 Task: Open Card Cloud Migration Execution in Board IT Infrastructure Planning and Optimization to Workspace Information Management and add a team member Softage.1@softage.net, a label Blue, a checklist Patent Application, an attachment from your onedrive, a color Blue and finally, add a card description 'Develop and launch new referral program for new customers' and a comment 'This task presents an opportunity to demonstrate our leadership and decision-making skills, making informed choices and taking action.'. Add a start date 'Jan 09, 1900' with a due date 'Jan 16, 1900'
Action: Mouse moved to (734, 191)
Screenshot: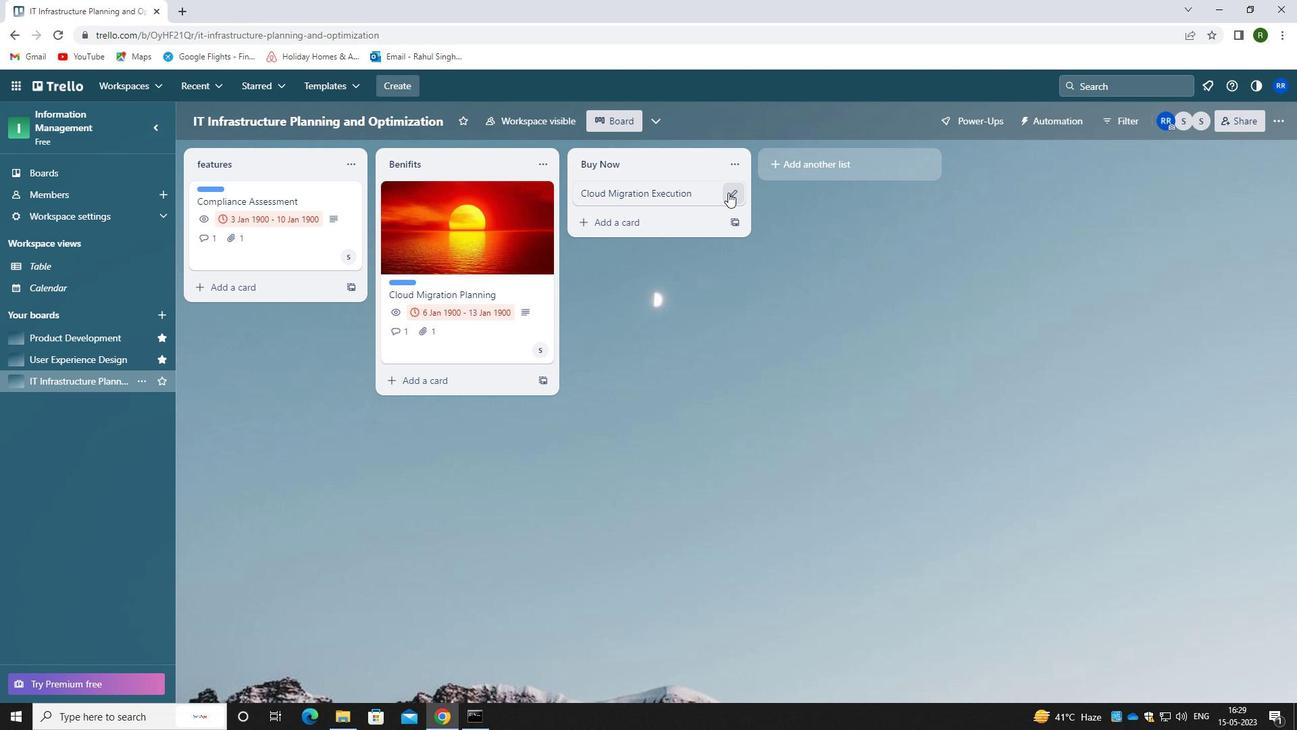 
Action: Mouse pressed left at (734, 191)
Screenshot: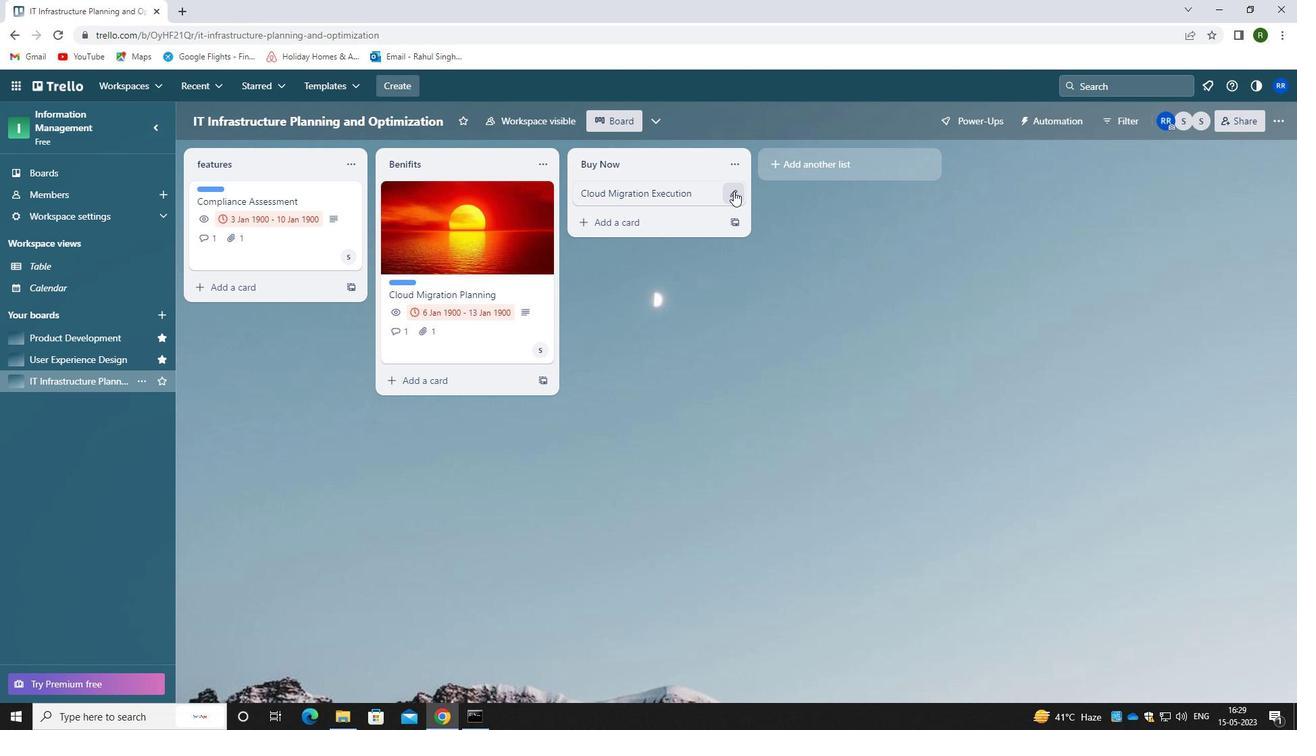 
Action: Mouse moved to (783, 194)
Screenshot: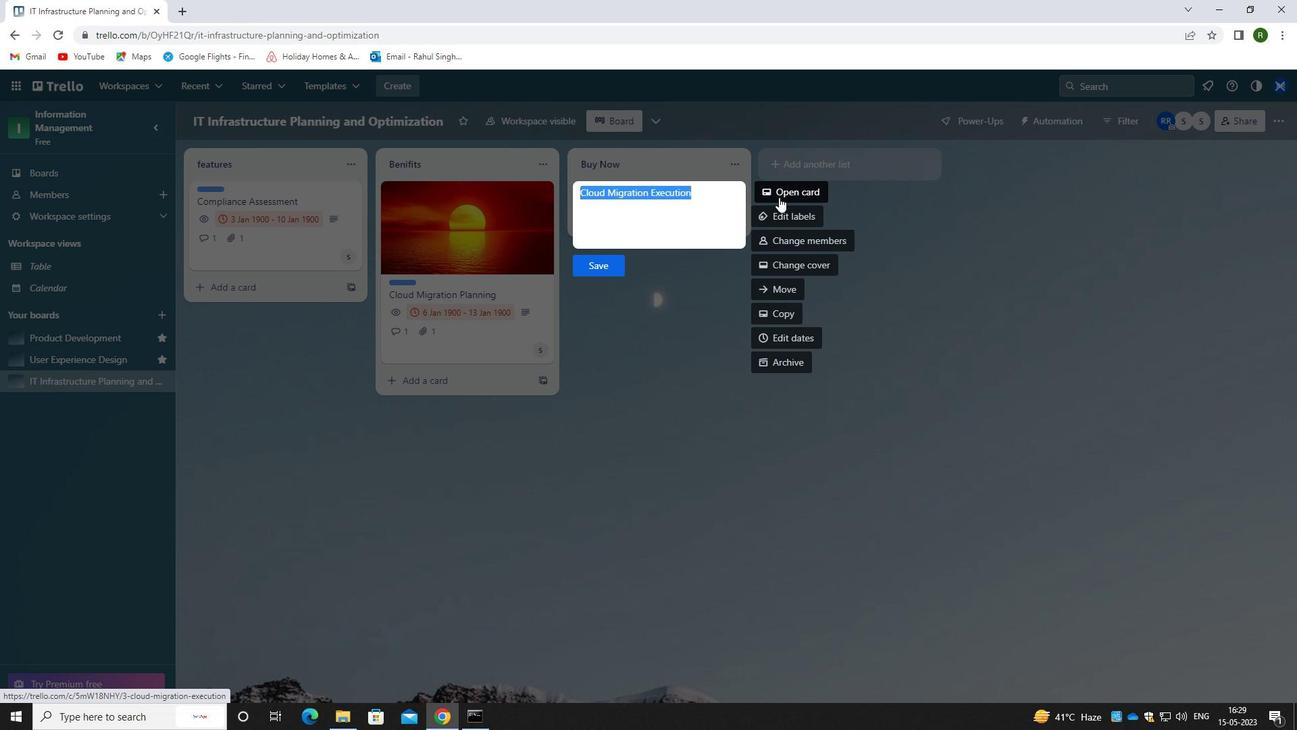 
Action: Mouse pressed left at (783, 194)
Screenshot: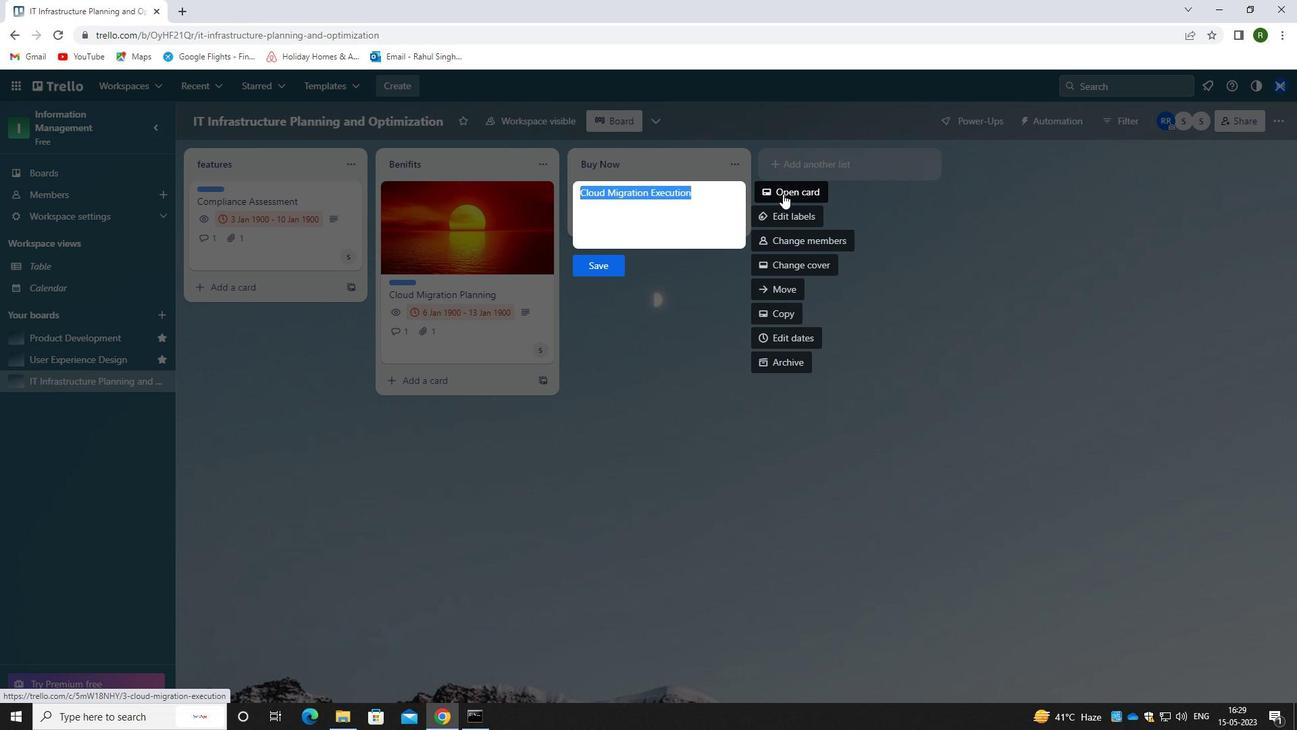 
Action: Mouse moved to (842, 236)
Screenshot: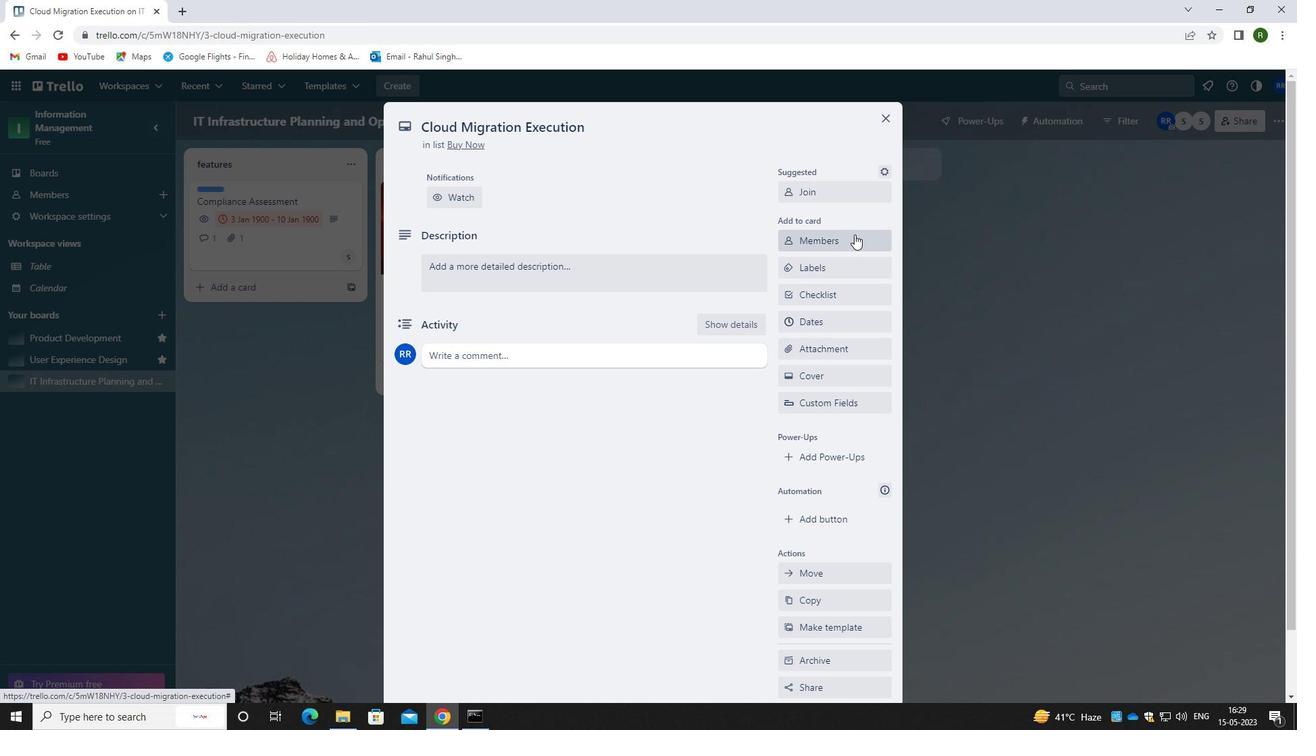 
Action: Mouse pressed left at (842, 236)
Screenshot: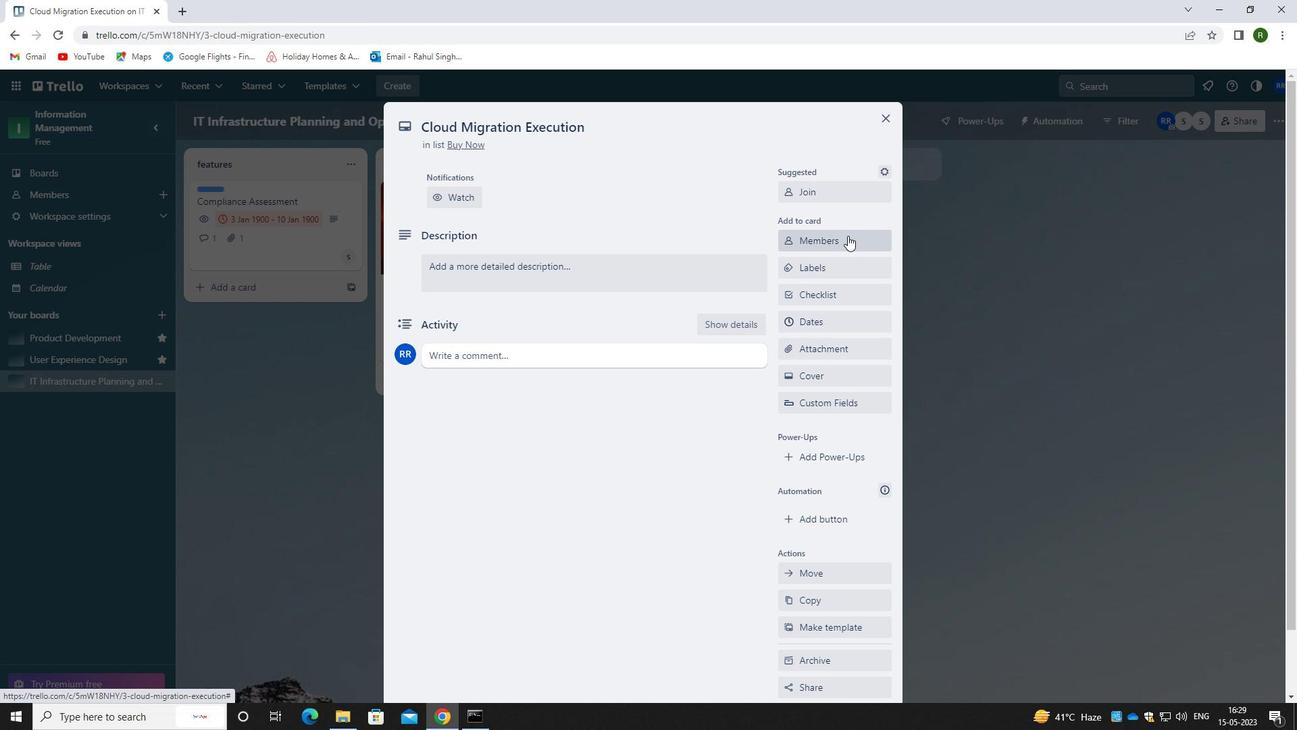 
Action: Mouse moved to (859, 307)
Screenshot: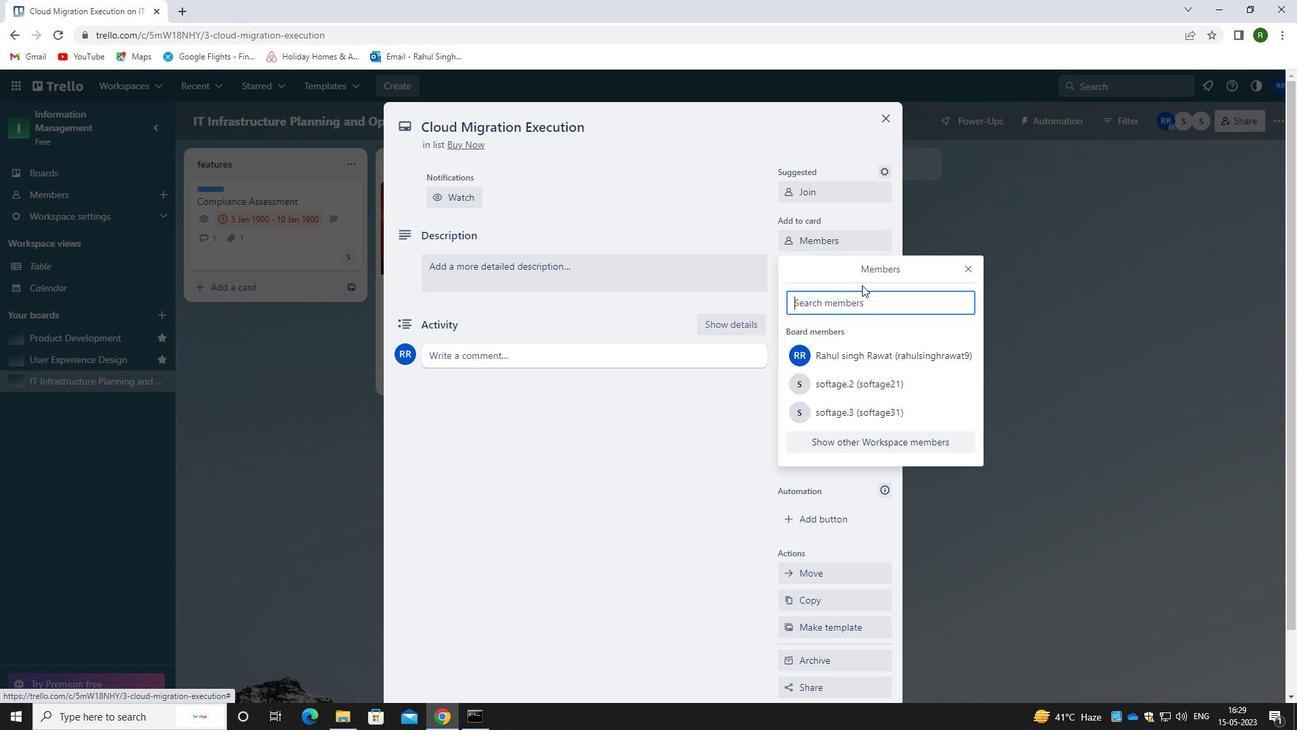 
Action: Mouse pressed left at (859, 307)
Screenshot: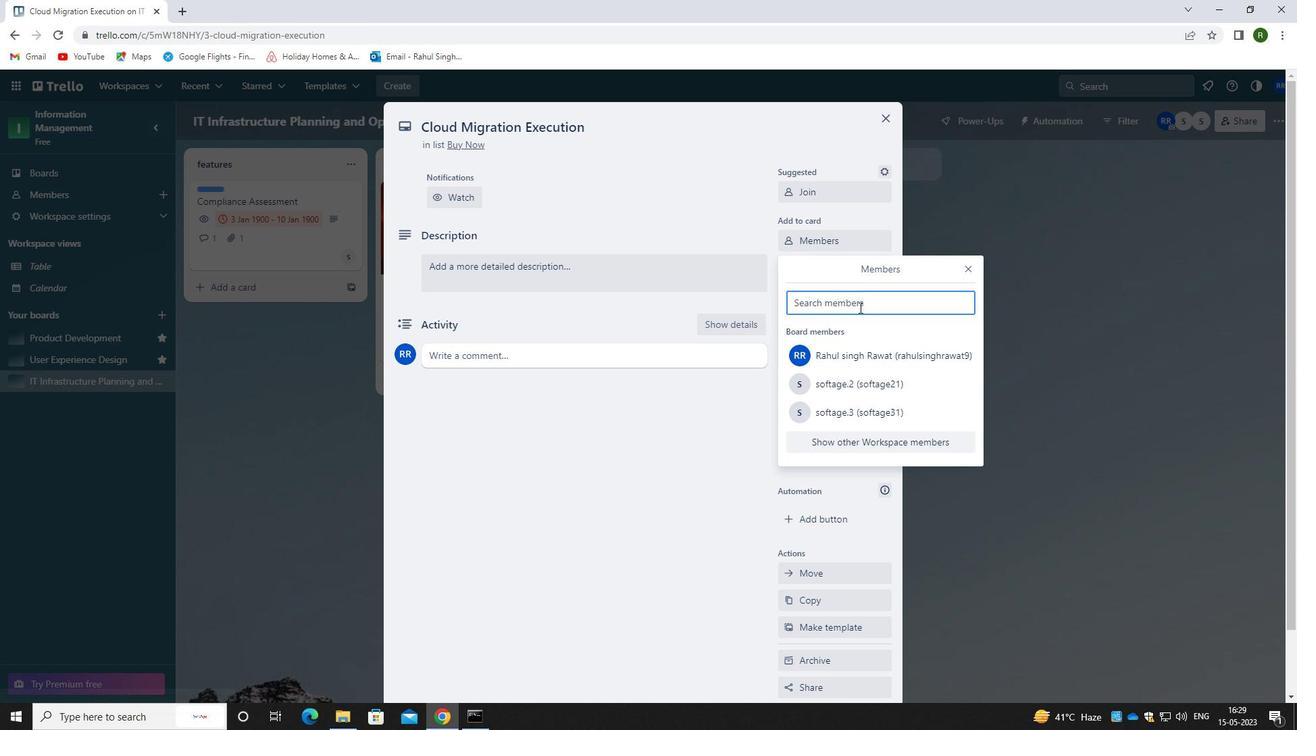 
Action: Mouse moved to (830, 285)
Screenshot: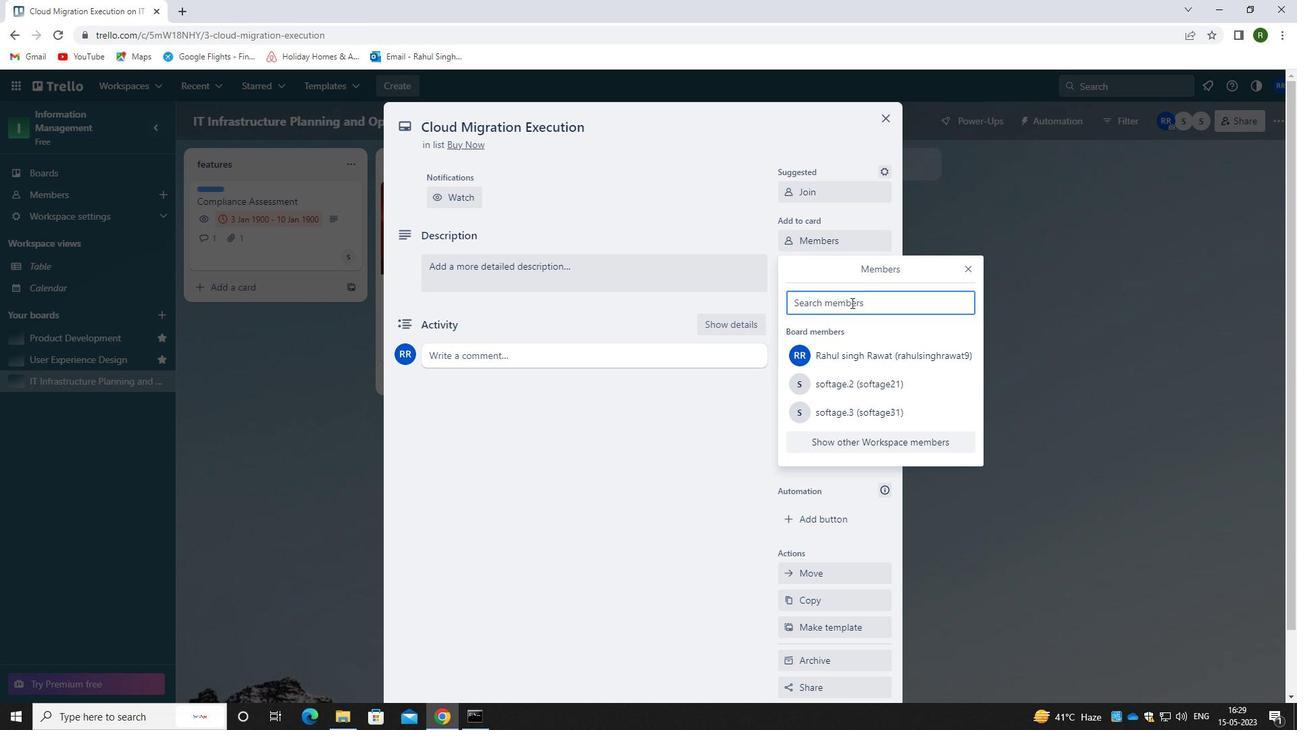 
Action: Key pressed a<Key.backspace><Key.caps_lock>s<Key.caps_lock>oftage.1<Key.shift>@SOFTAGE.NET
Screenshot: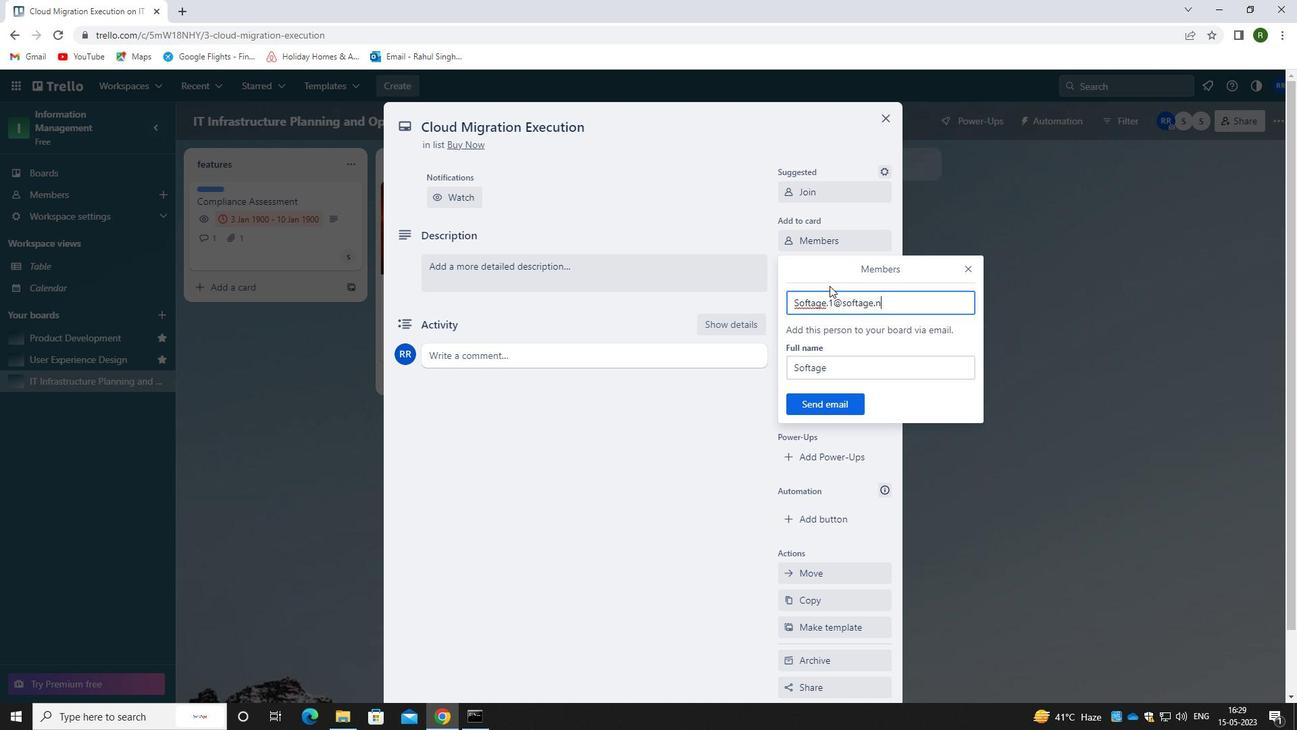 
Action: Mouse moved to (833, 406)
Screenshot: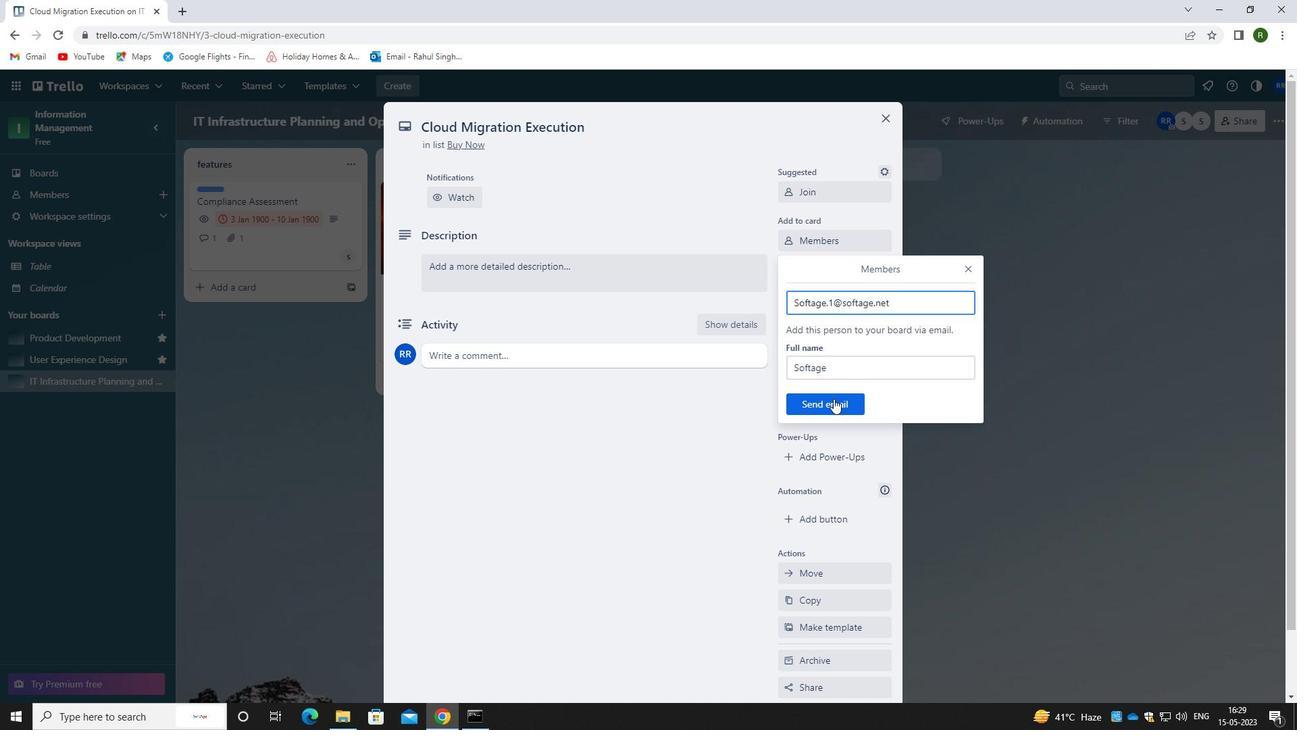
Action: Mouse pressed left at (833, 406)
Screenshot: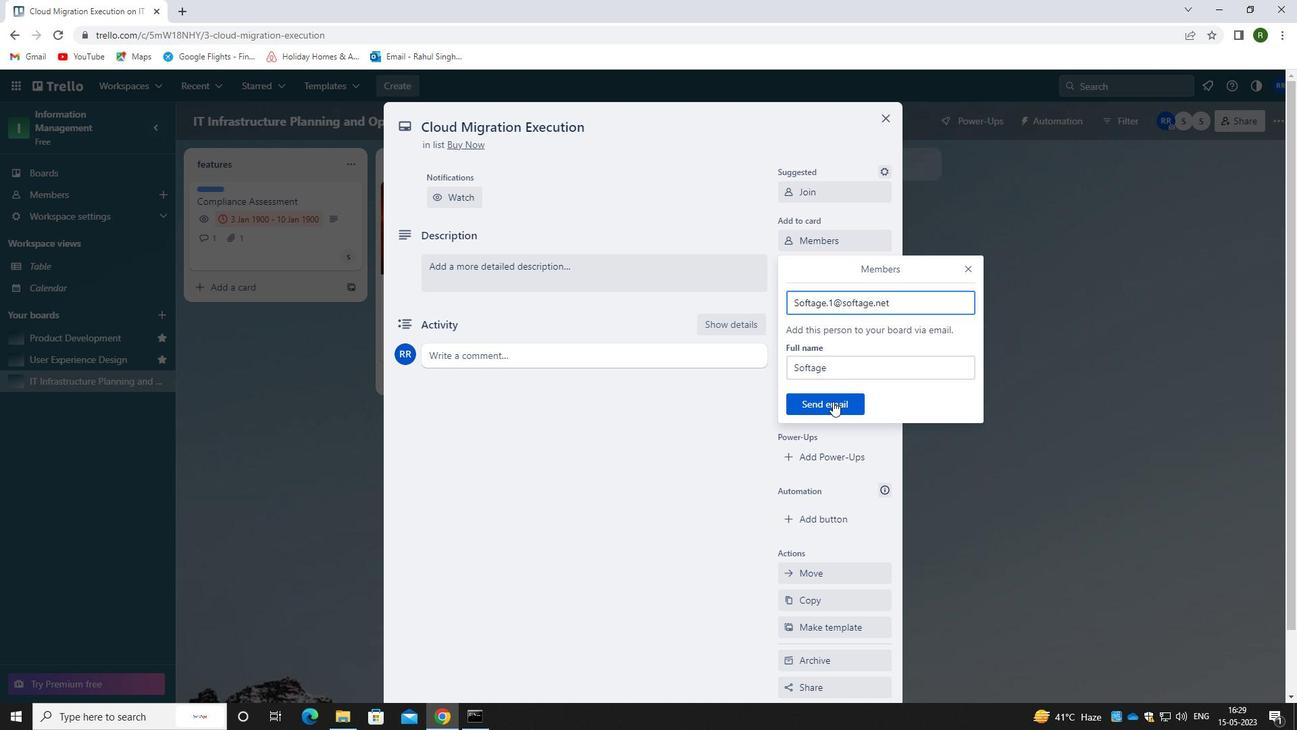 
Action: Mouse moved to (828, 273)
Screenshot: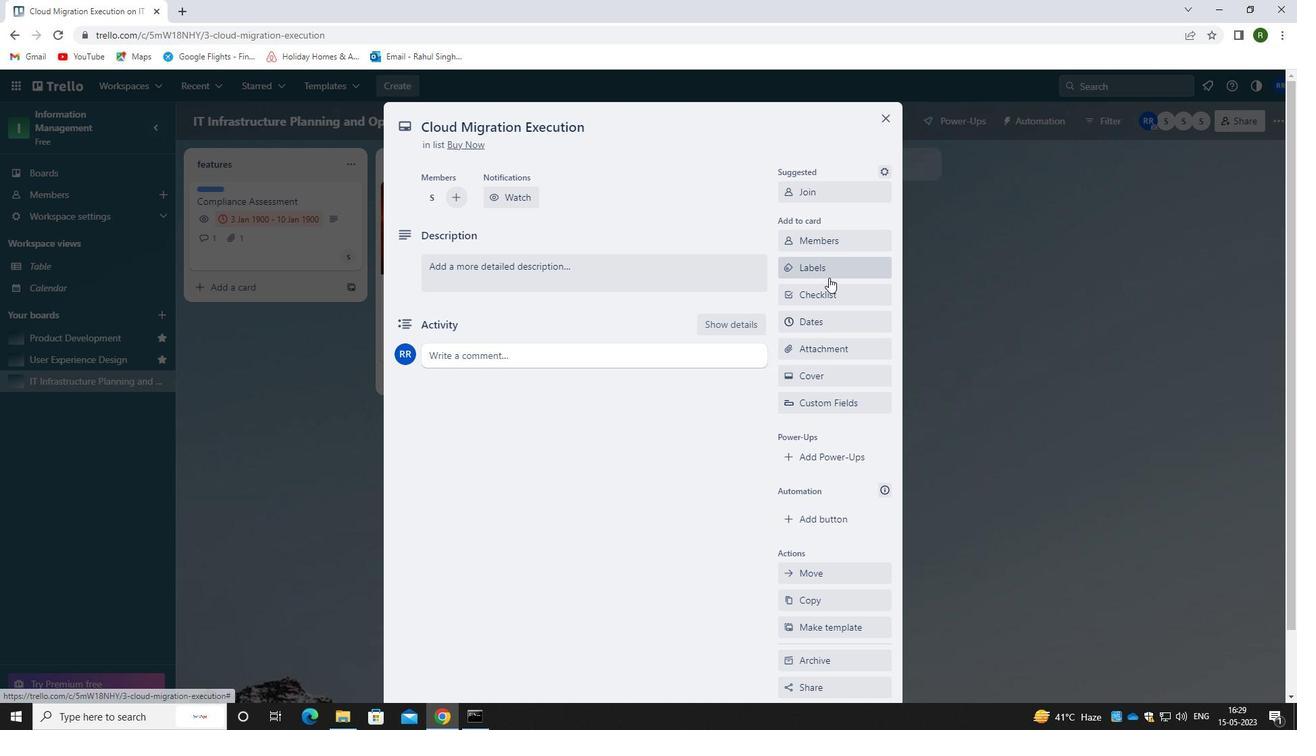 
Action: Mouse pressed left at (828, 273)
Screenshot: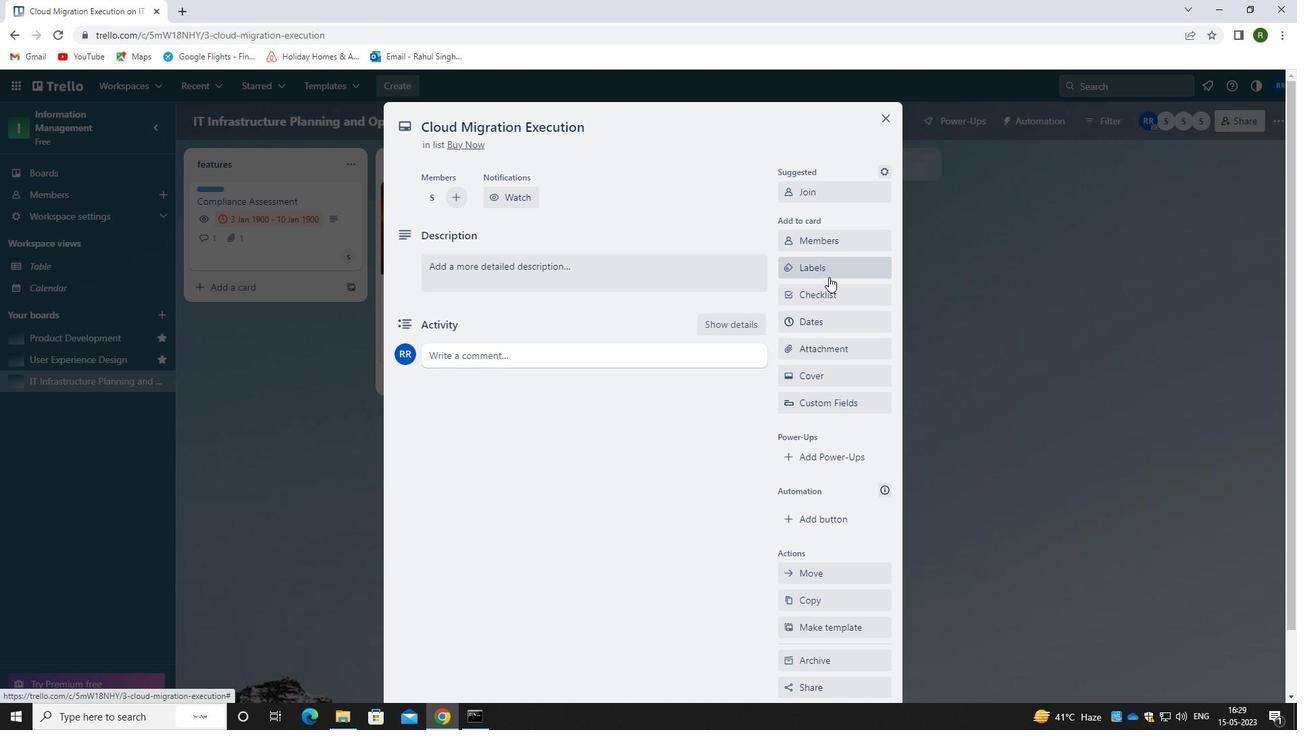 
Action: Mouse moved to (842, 300)
Screenshot: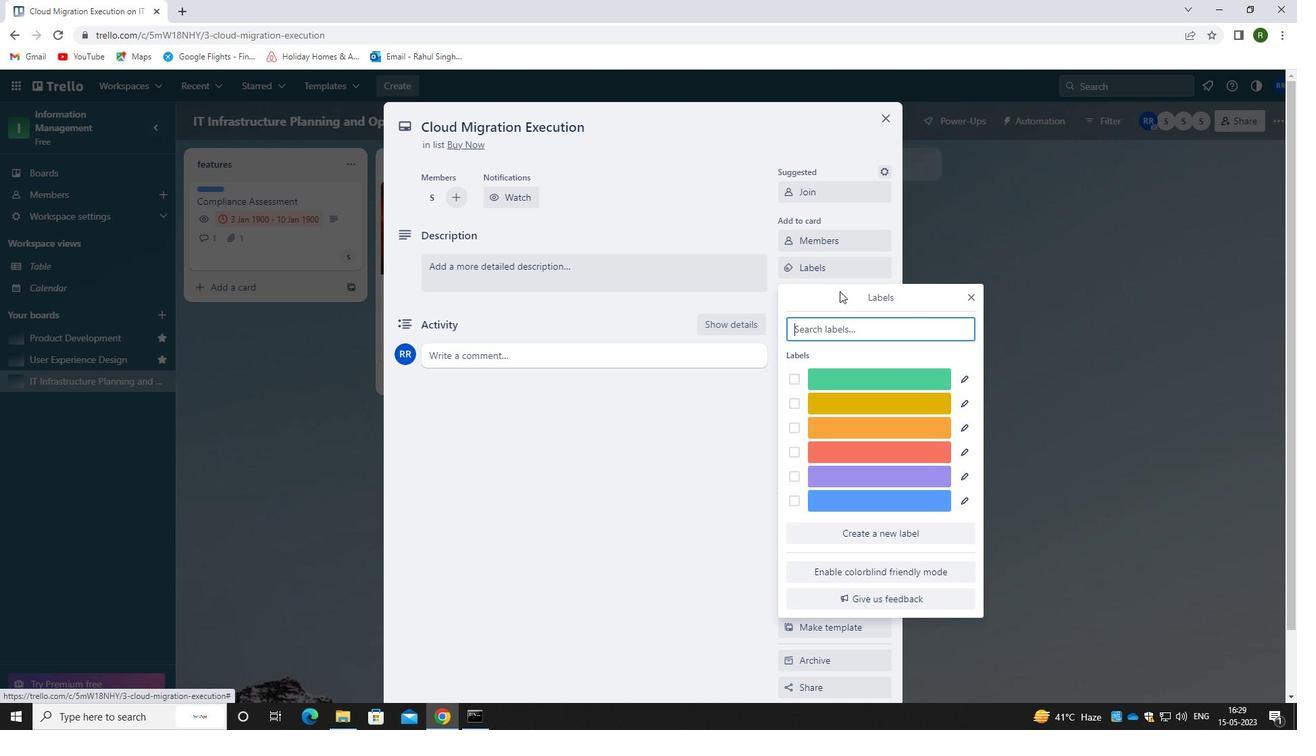 
Action: Key pressed BLUE
Screenshot: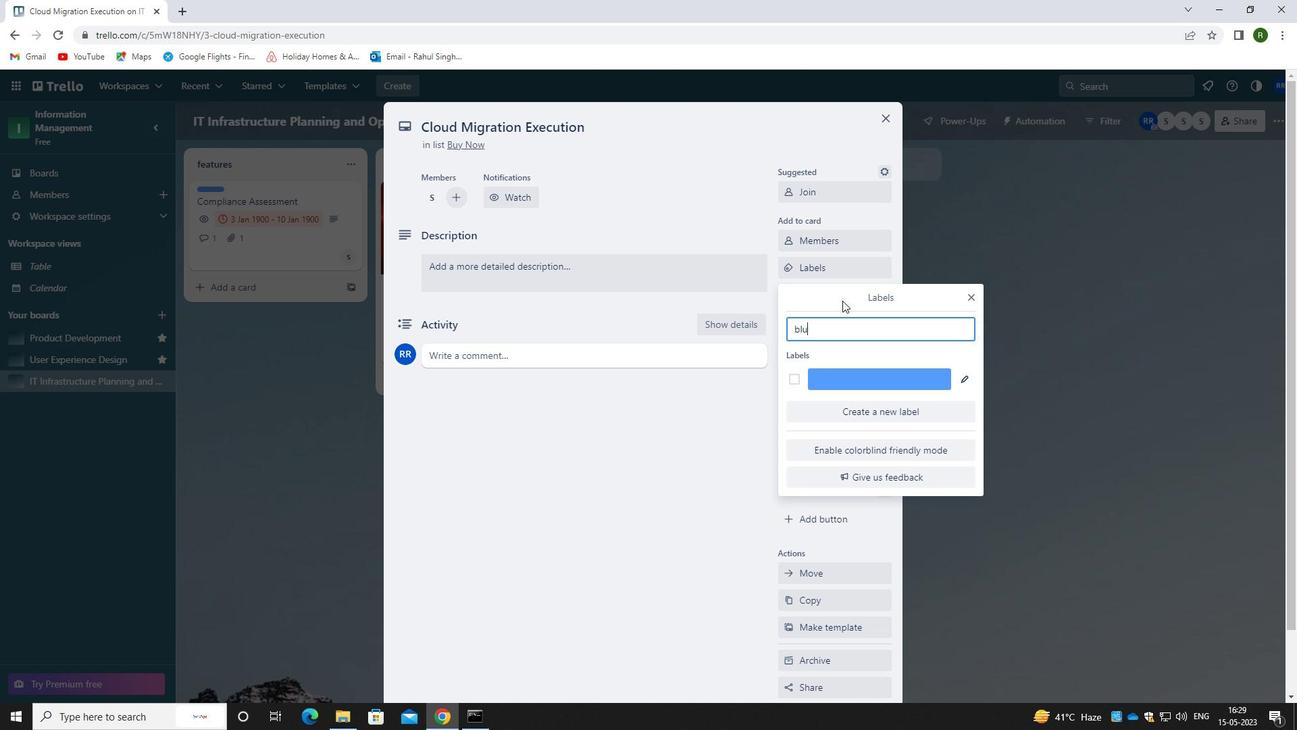 
Action: Mouse moved to (798, 378)
Screenshot: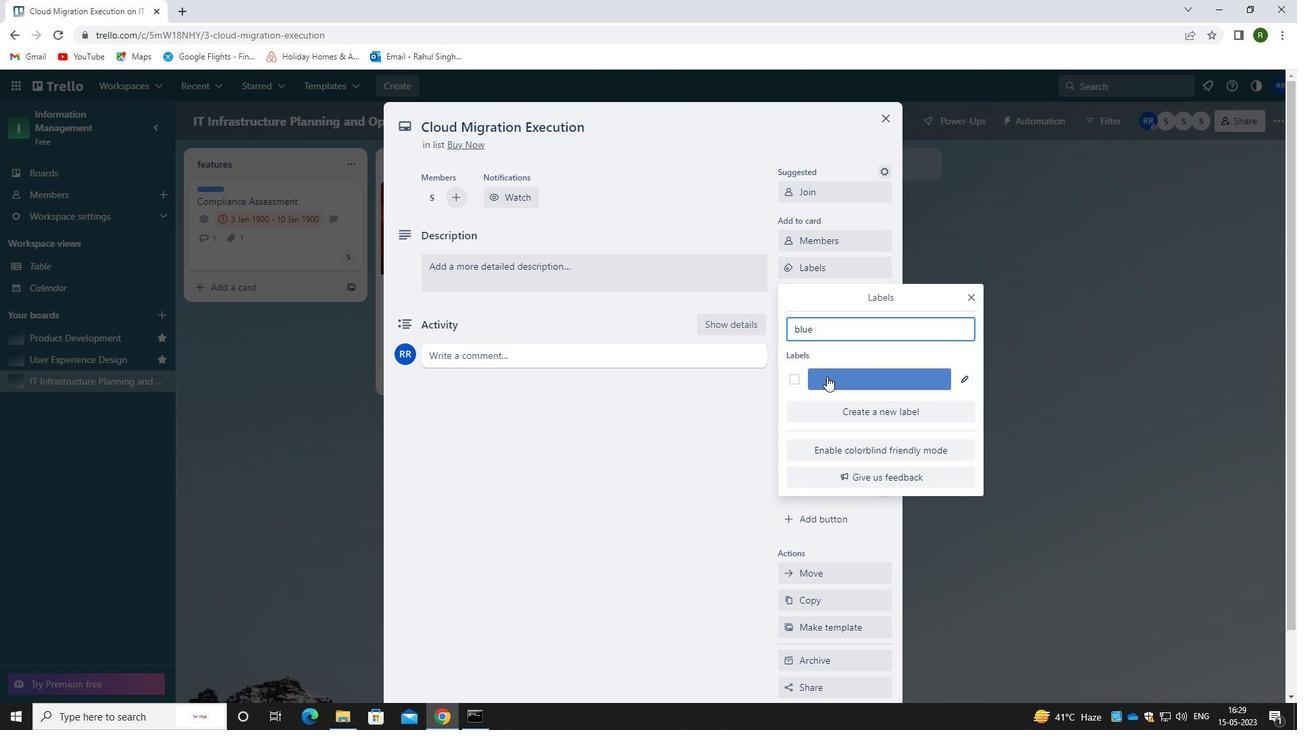
Action: Mouse pressed left at (798, 378)
Screenshot: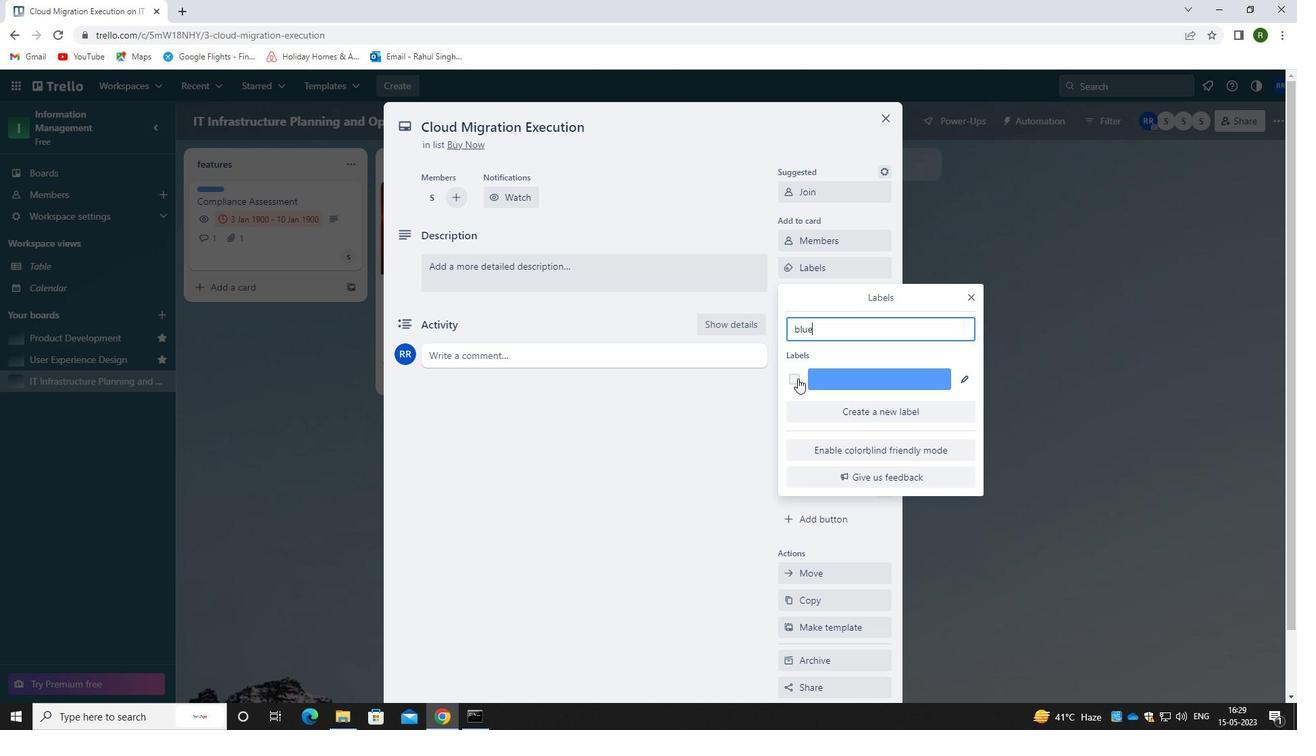 
Action: Mouse moved to (643, 515)
Screenshot: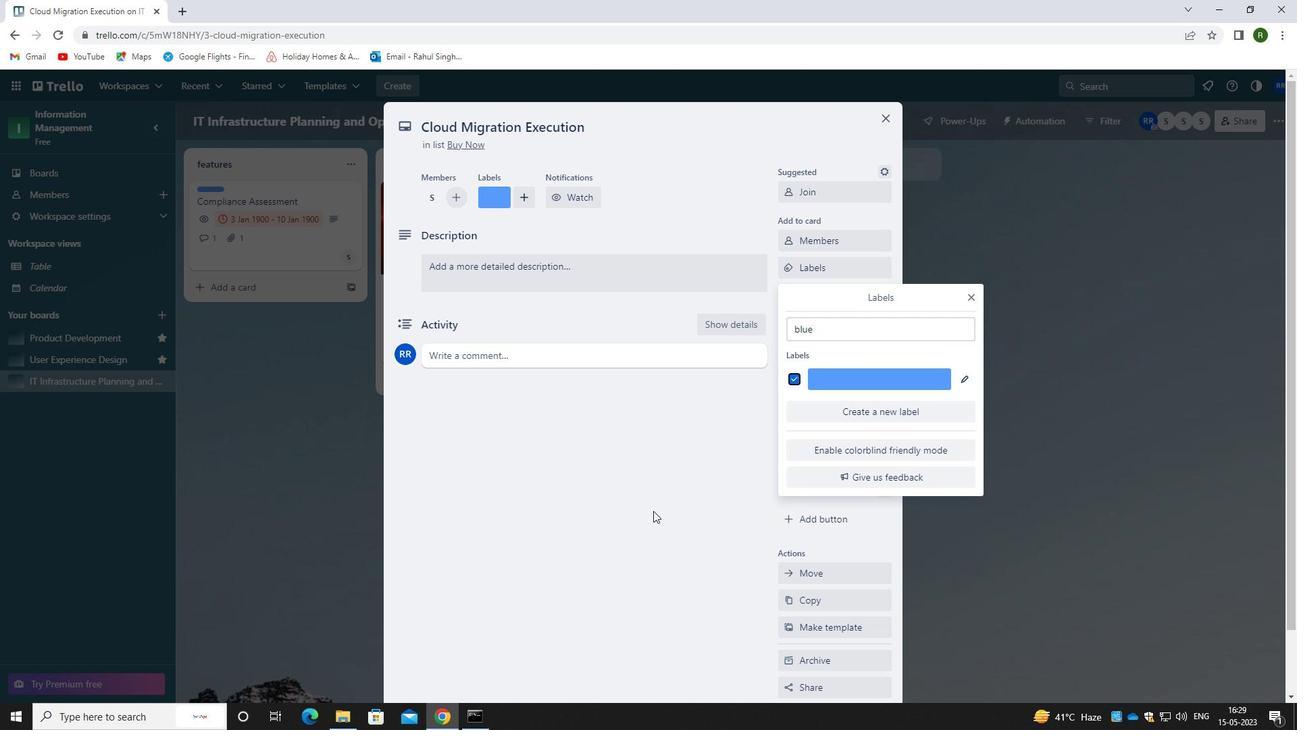 
Action: Mouse pressed left at (643, 515)
Screenshot: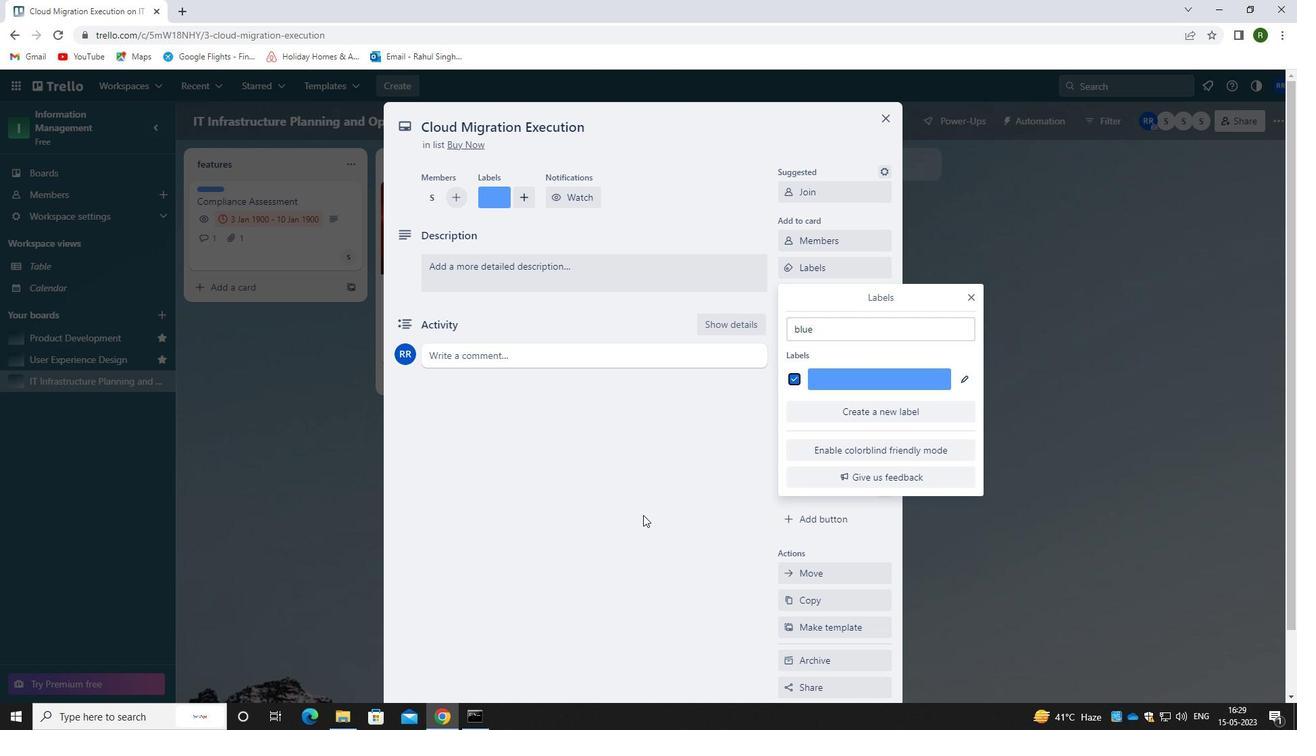 
Action: Mouse moved to (824, 293)
Screenshot: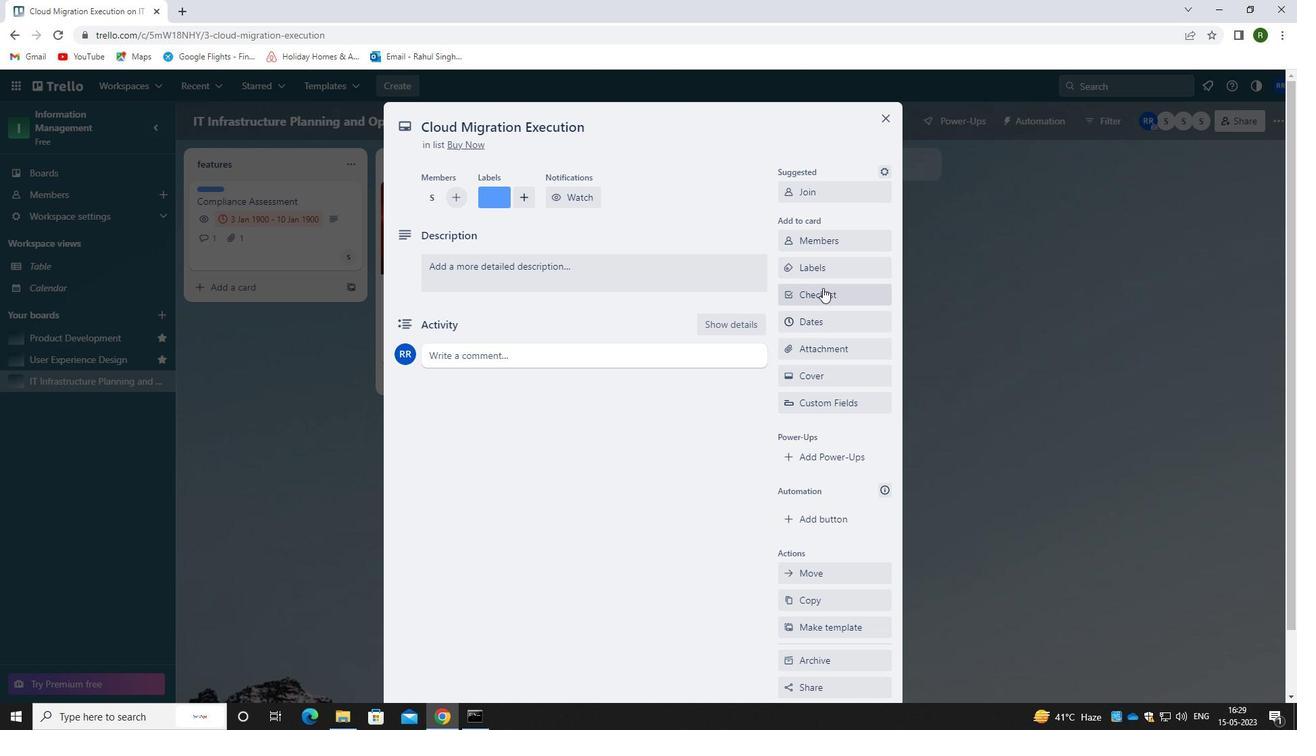 
Action: Mouse pressed left at (824, 293)
Screenshot: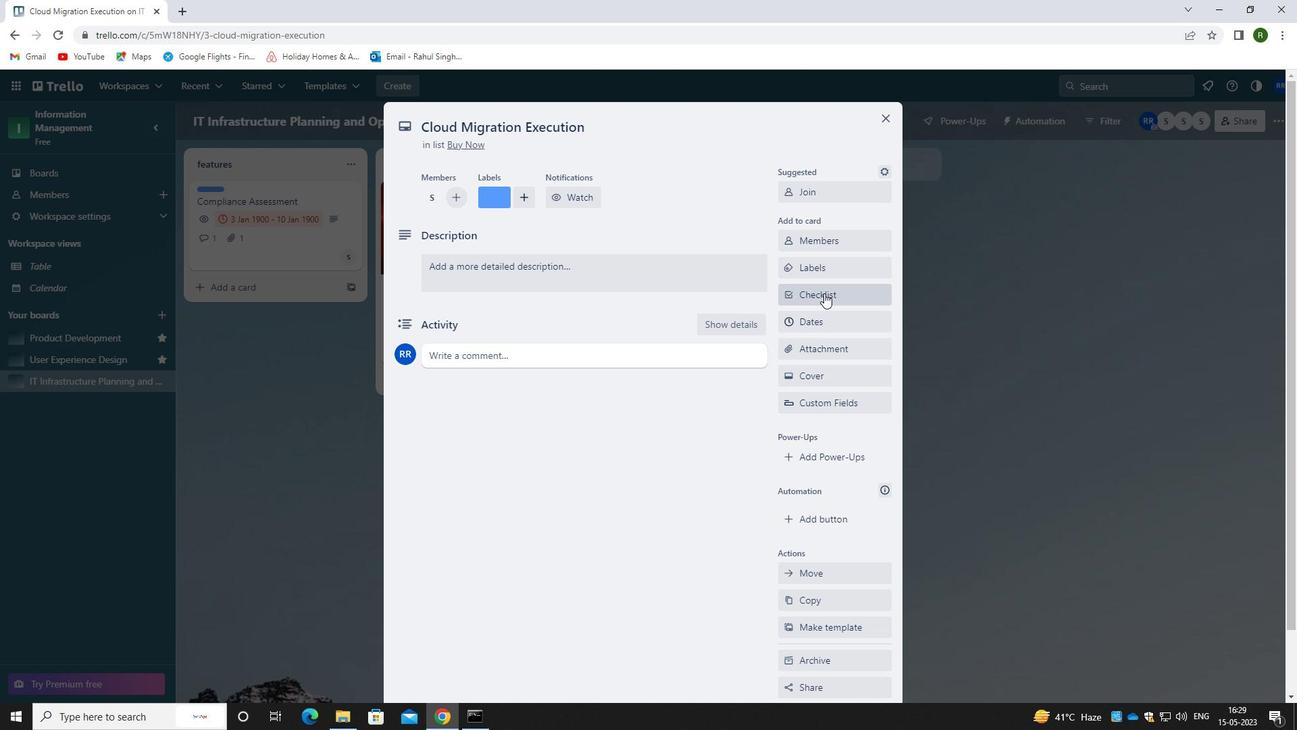 
Action: Mouse moved to (845, 354)
Screenshot: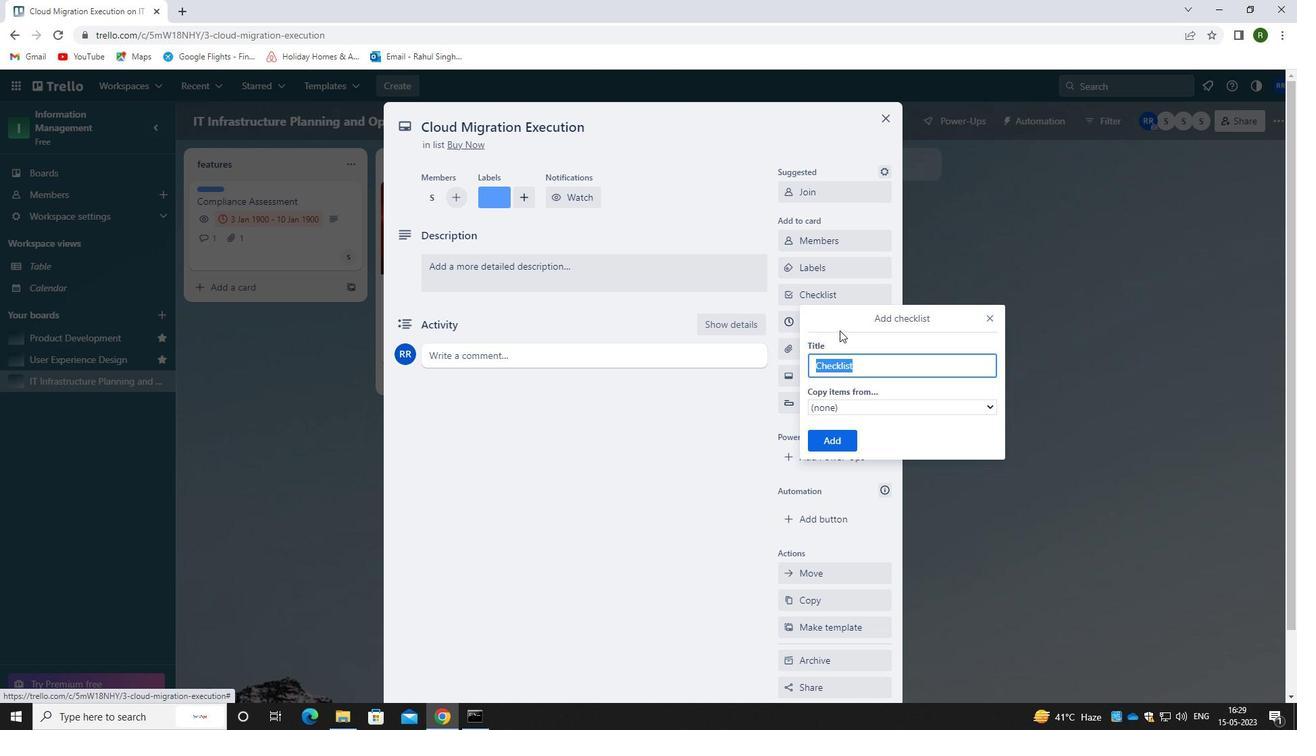 
Action: Key pressed <Key.caps_lock>P<Key.caps_lock>ATENT
Screenshot: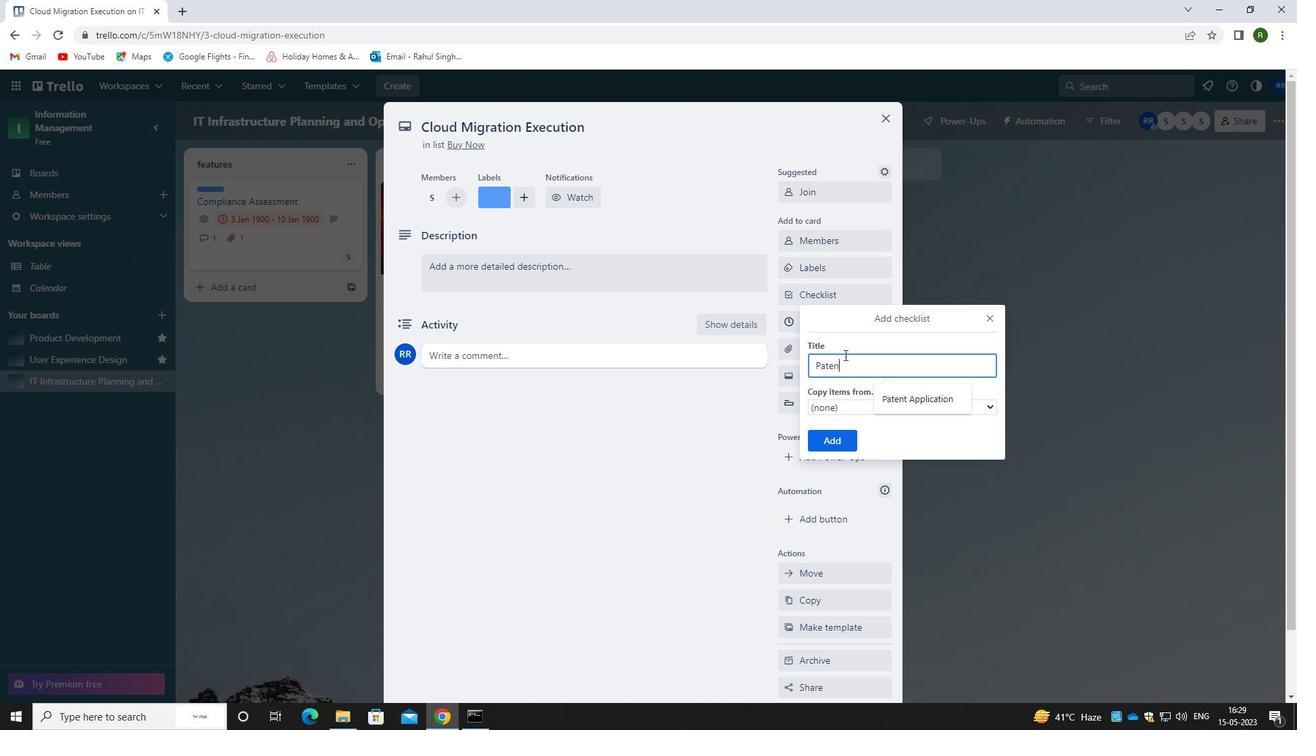 
Action: Mouse moved to (930, 401)
Screenshot: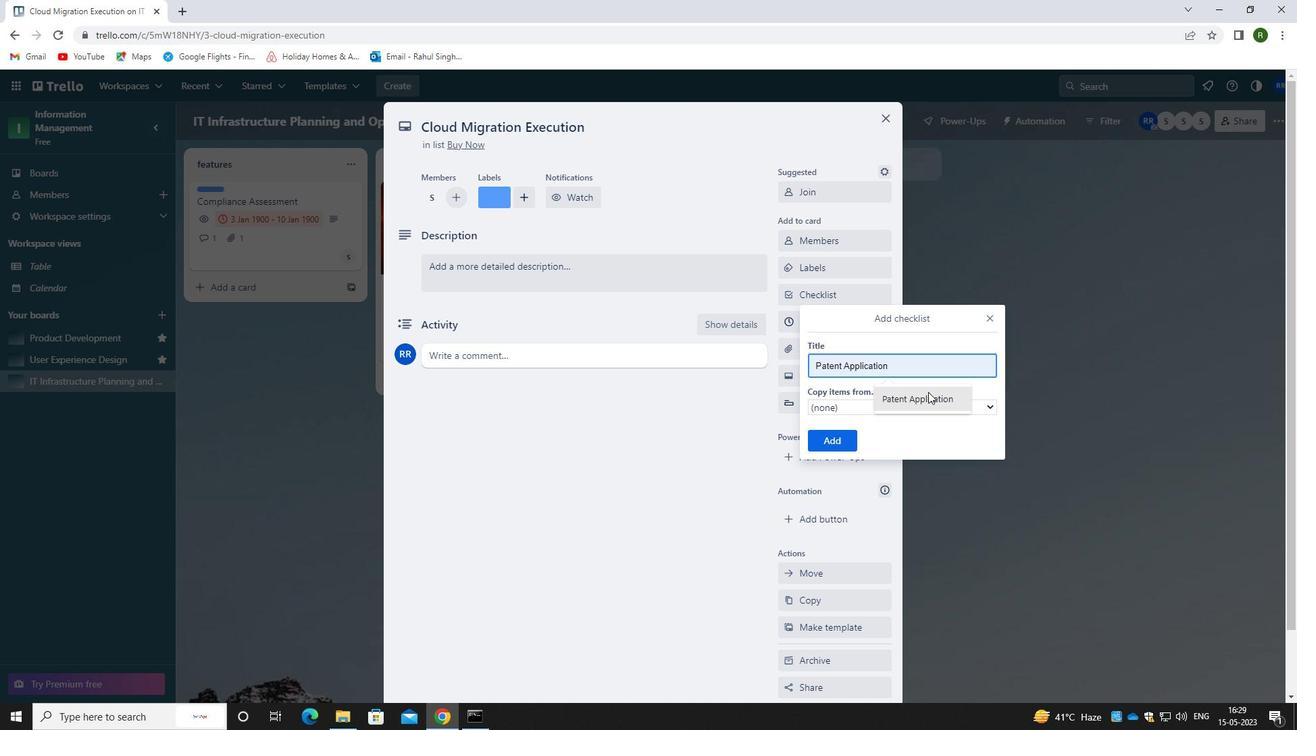 
Action: Mouse pressed left at (930, 401)
Screenshot: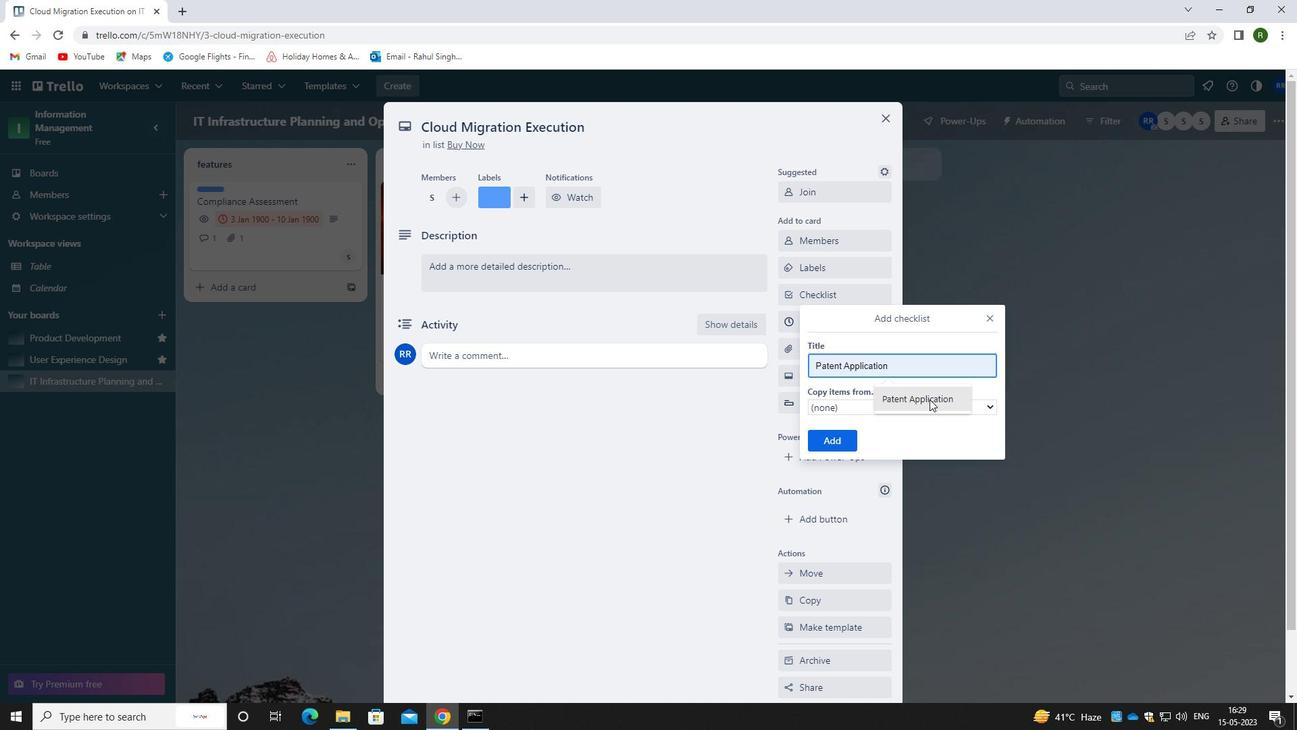 
Action: Mouse moved to (833, 446)
Screenshot: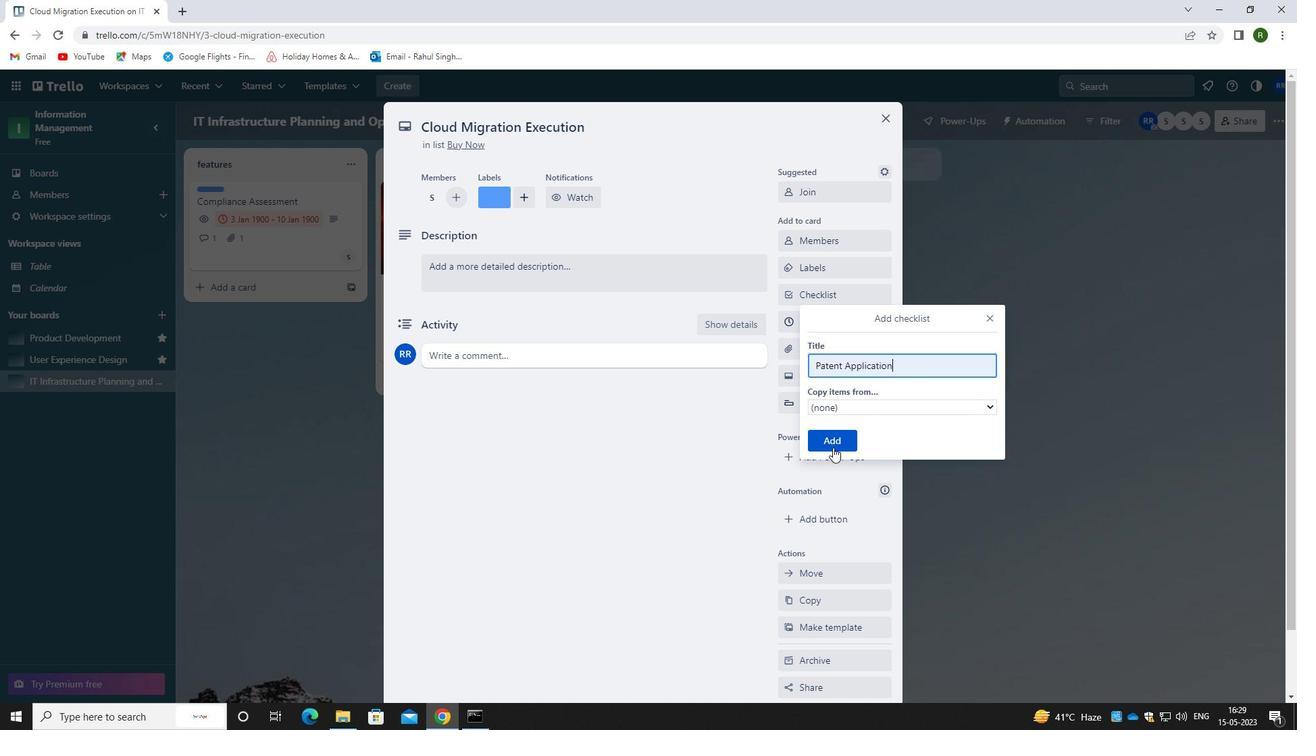 
Action: Mouse pressed left at (833, 446)
Screenshot: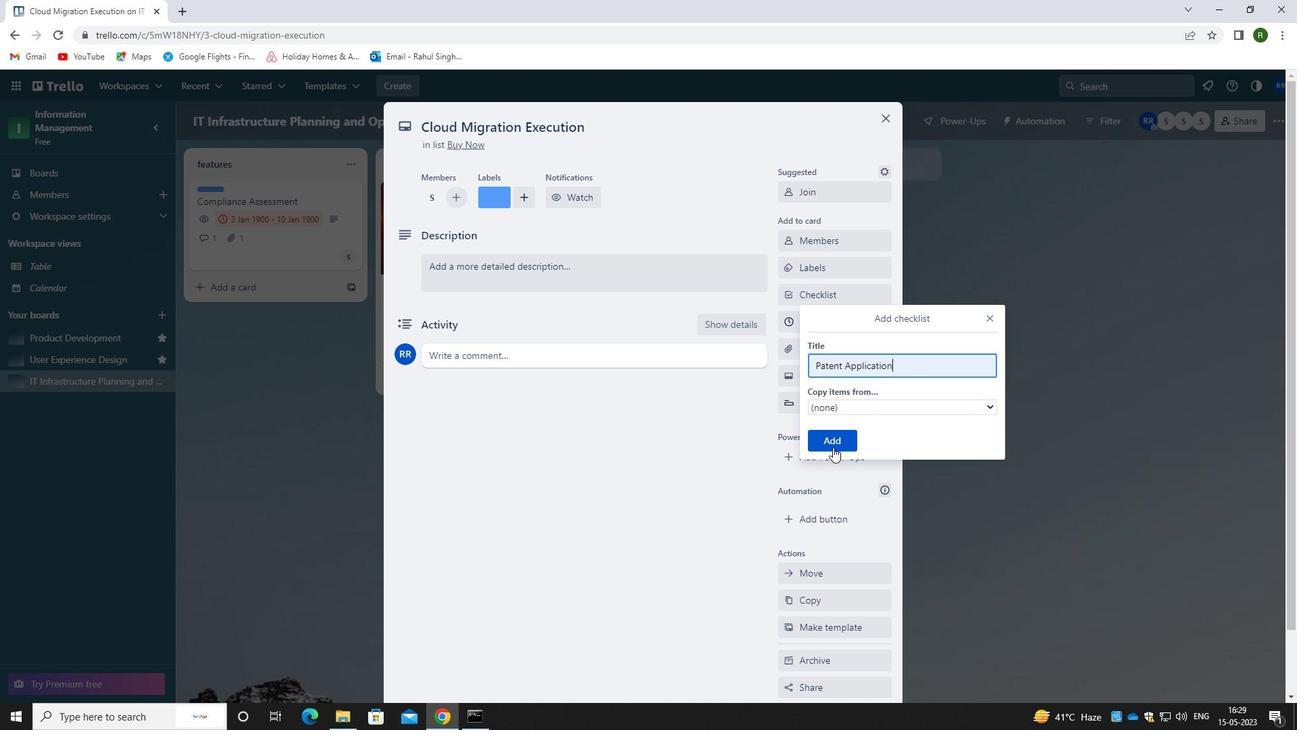 
Action: Mouse moved to (834, 352)
Screenshot: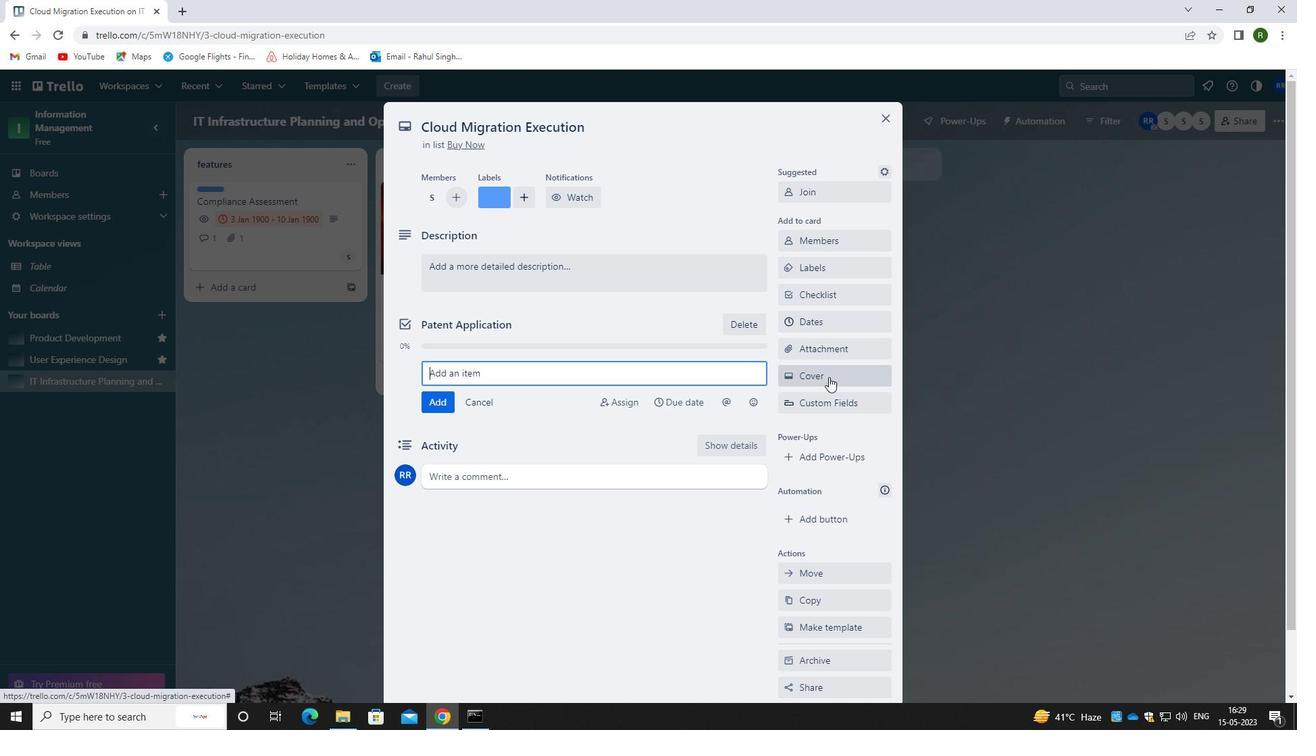 
Action: Mouse pressed left at (834, 352)
Screenshot: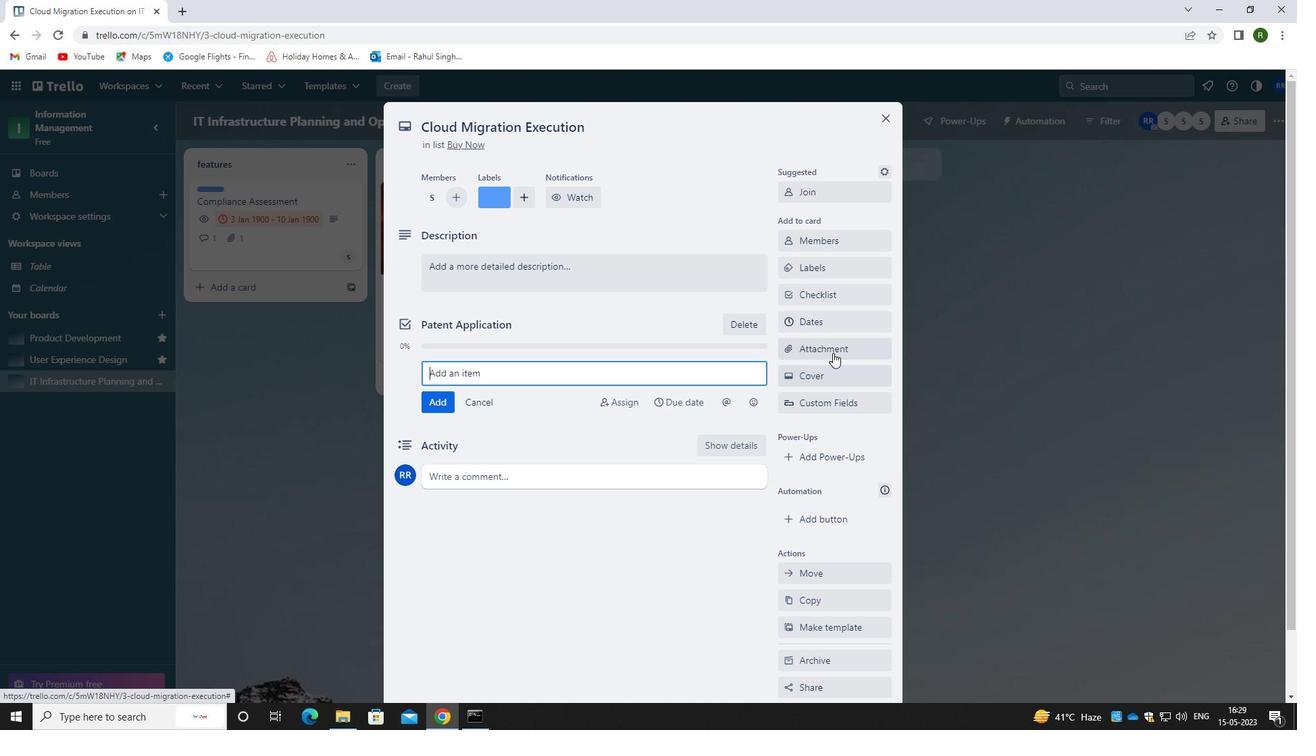 
Action: Mouse moved to (823, 515)
Screenshot: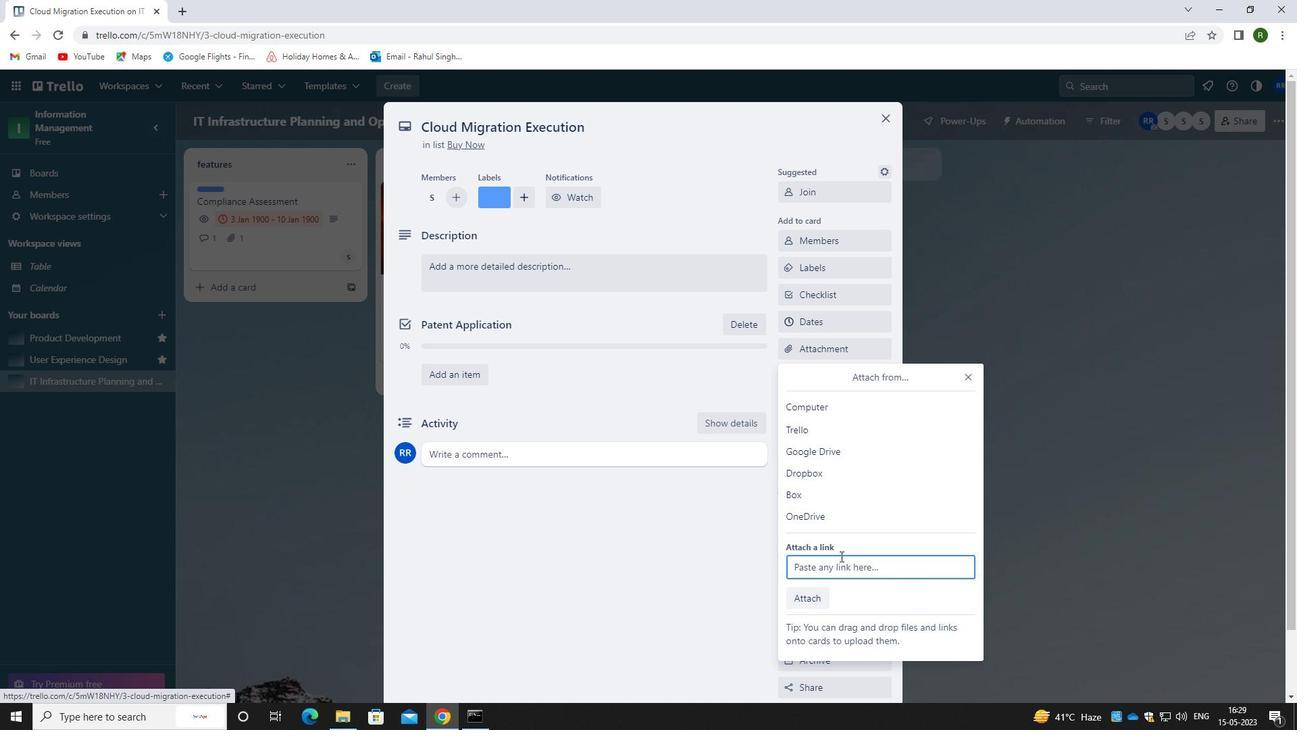 
Action: Mouse pressed left at (823, 515)
Screenshot: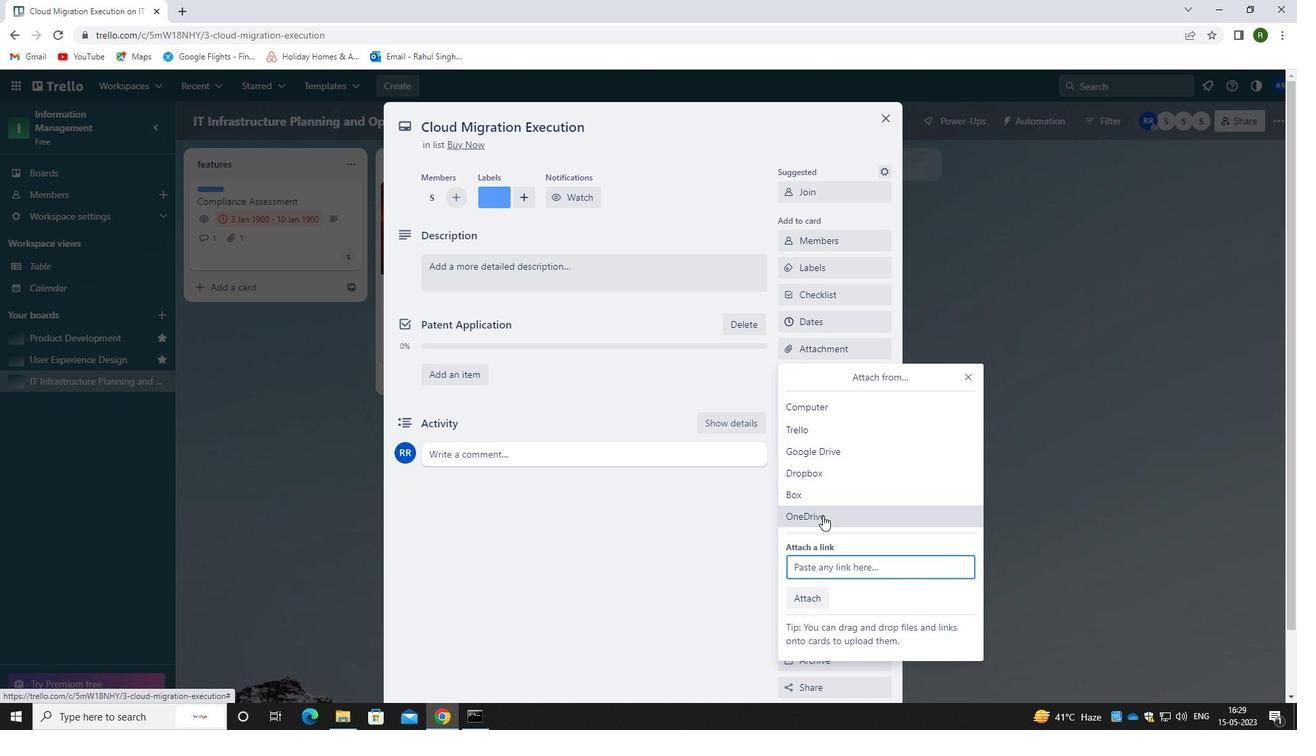 
Action: Mouse moved to (413, 427)
Screenshot: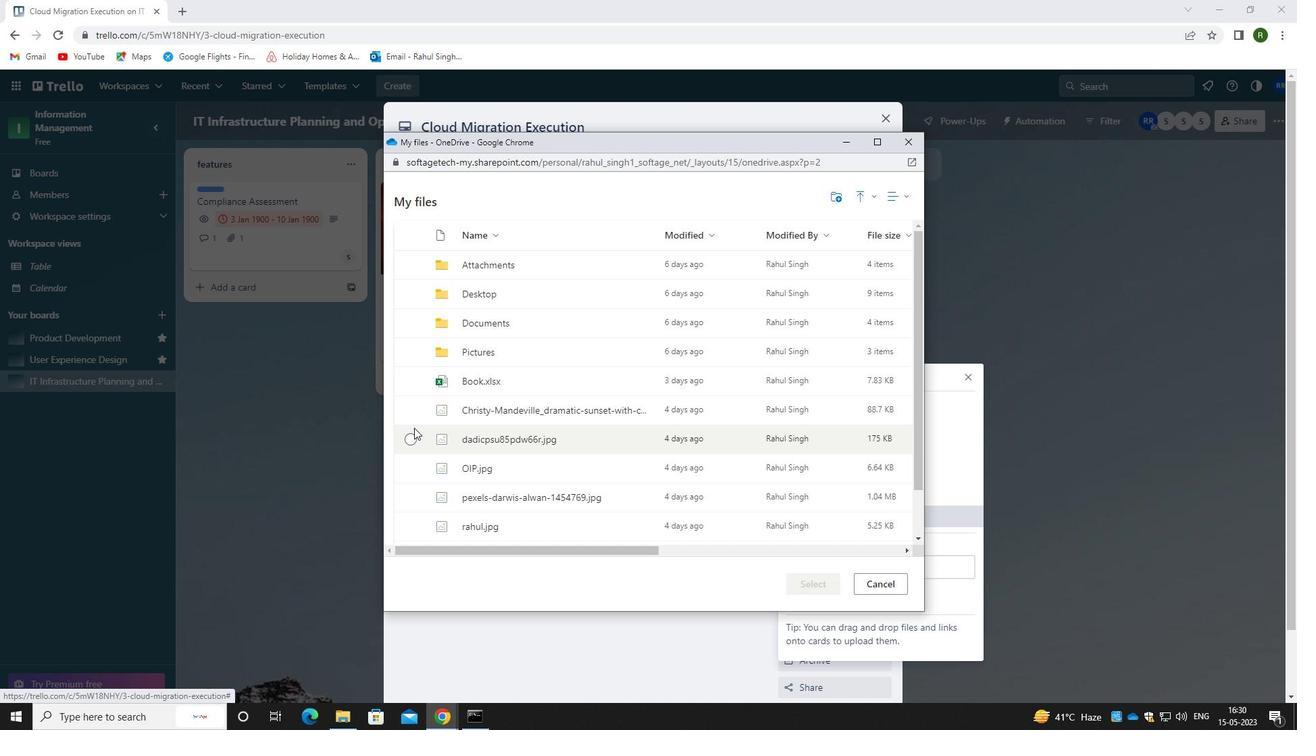 
Action: Mouse pressed left at (413, 427)
Screenshot: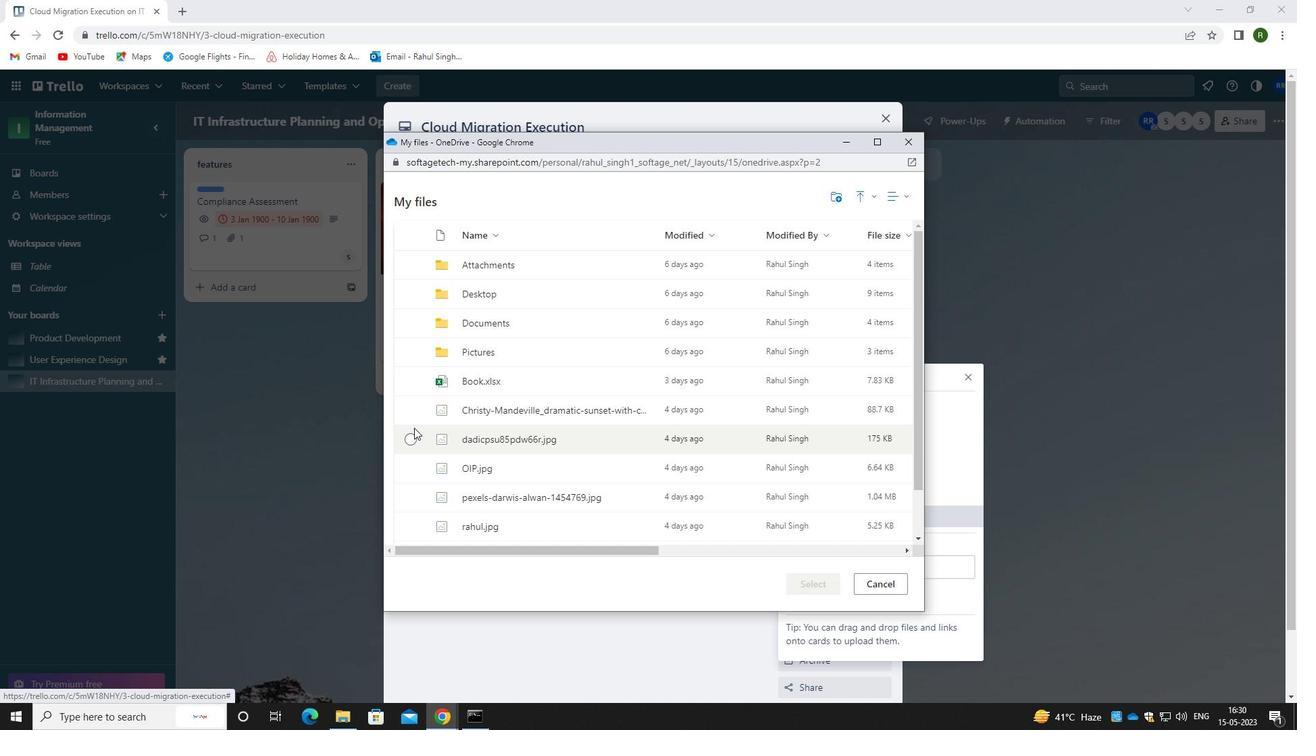 
Action: Mouse moved to (813, 581)
Screenshot: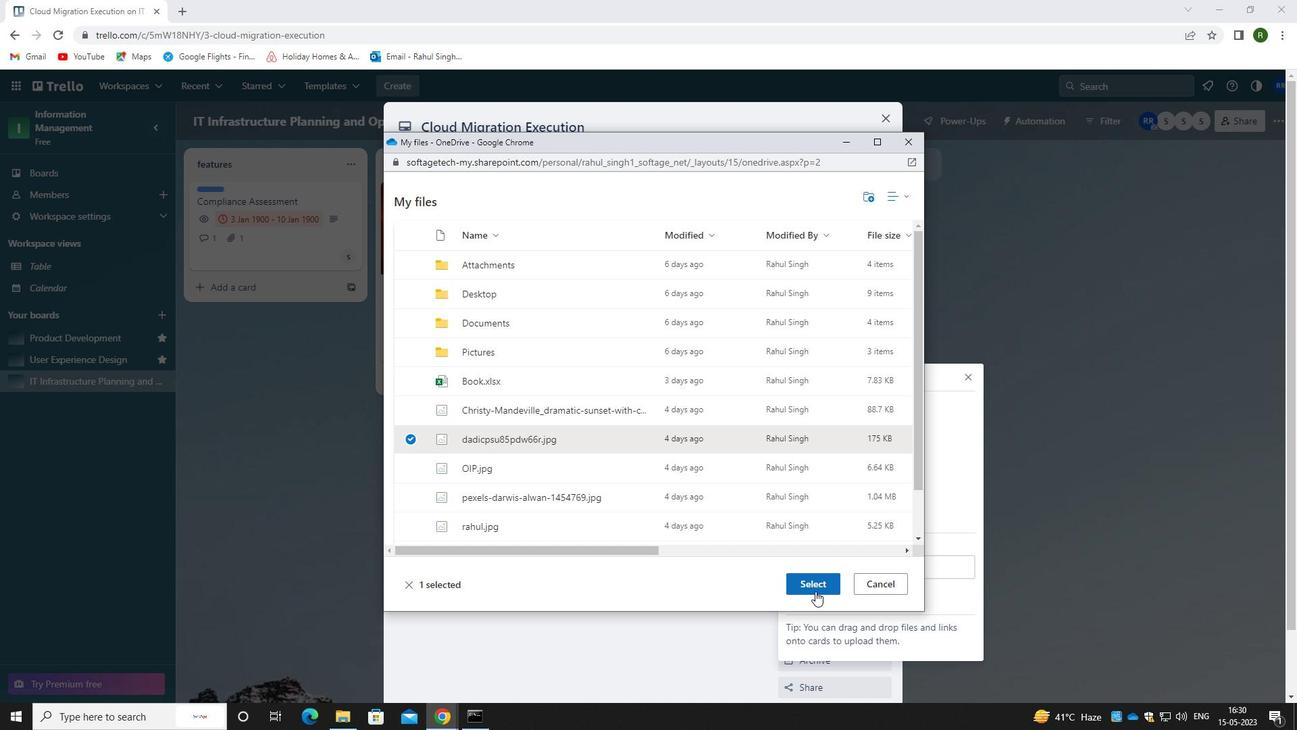 
Action: Mouse pressed left at (813, 581)
Screenshot: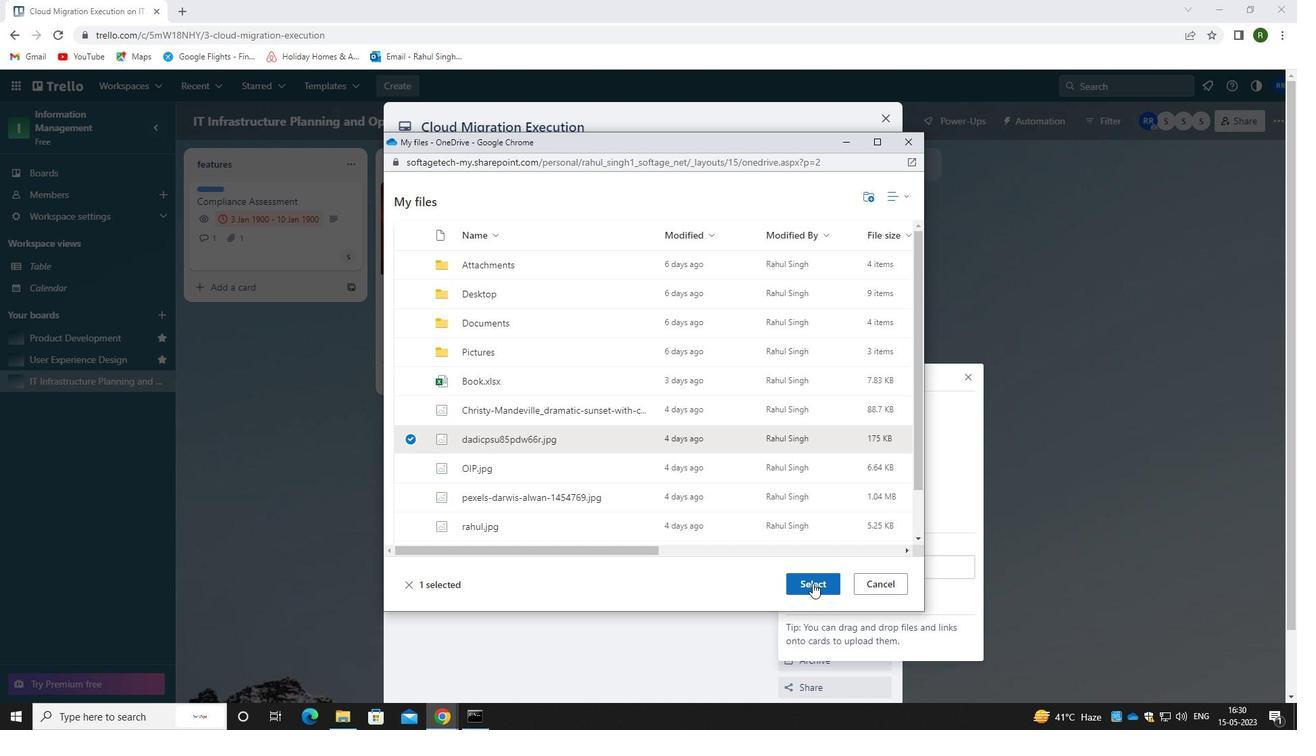 
Action: Mouse moved to (571, 265)
Screenshot: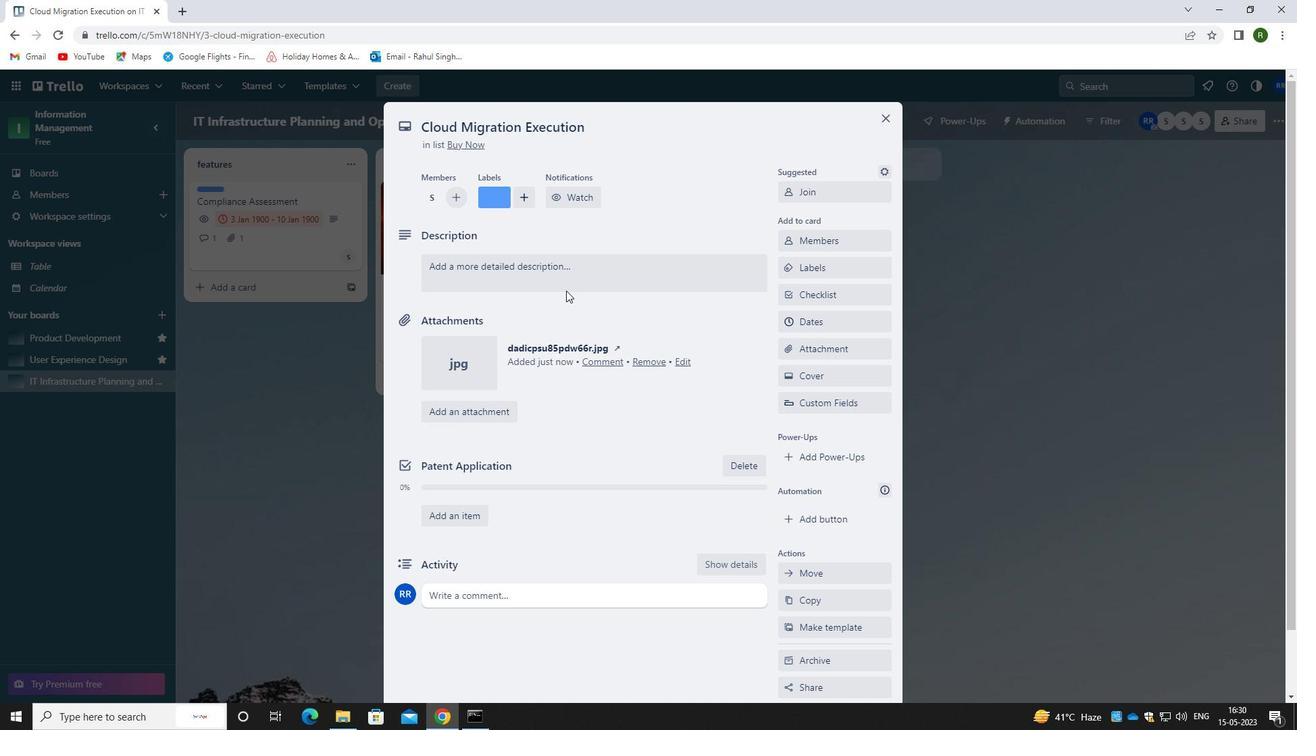 
Action: Mouse pressed left at (571, 265)
Screenshot: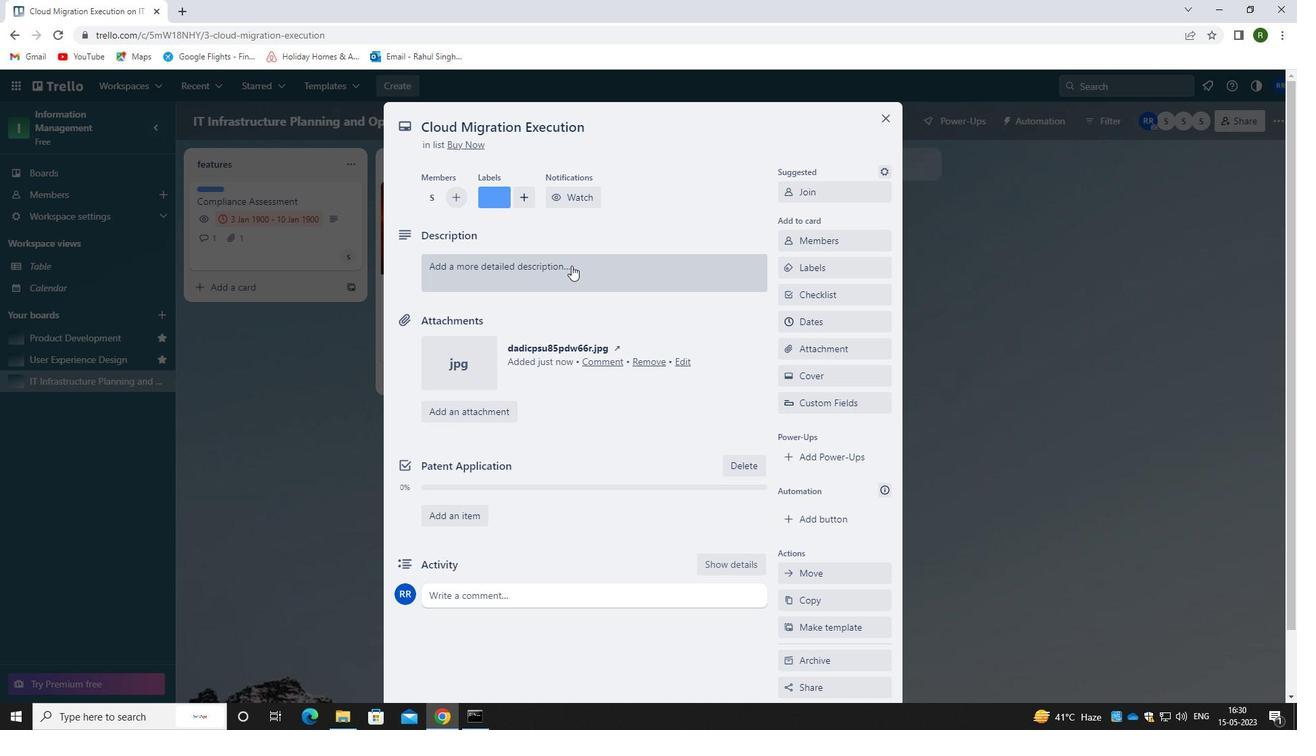 
Action: Mouse moved to (551, 316)
Screenshot: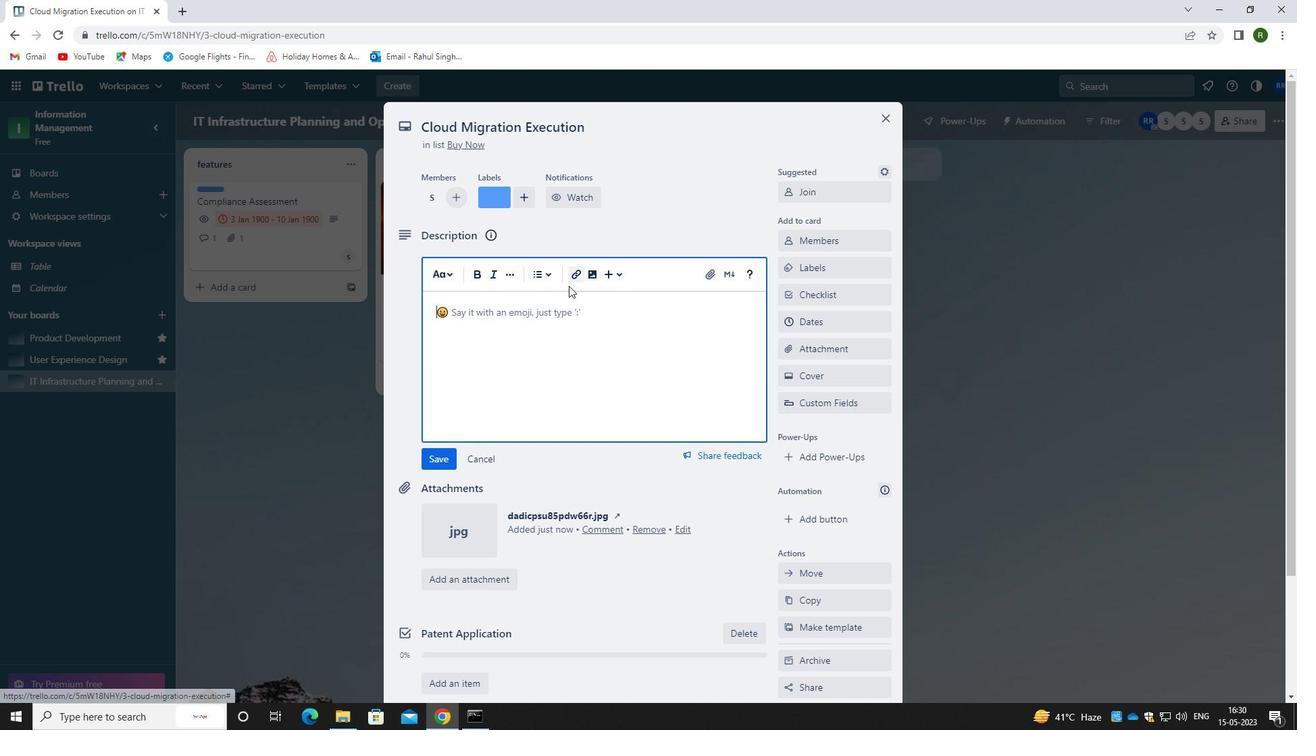 
Action: Mouse pressed left at (551, 316)
Screenshot: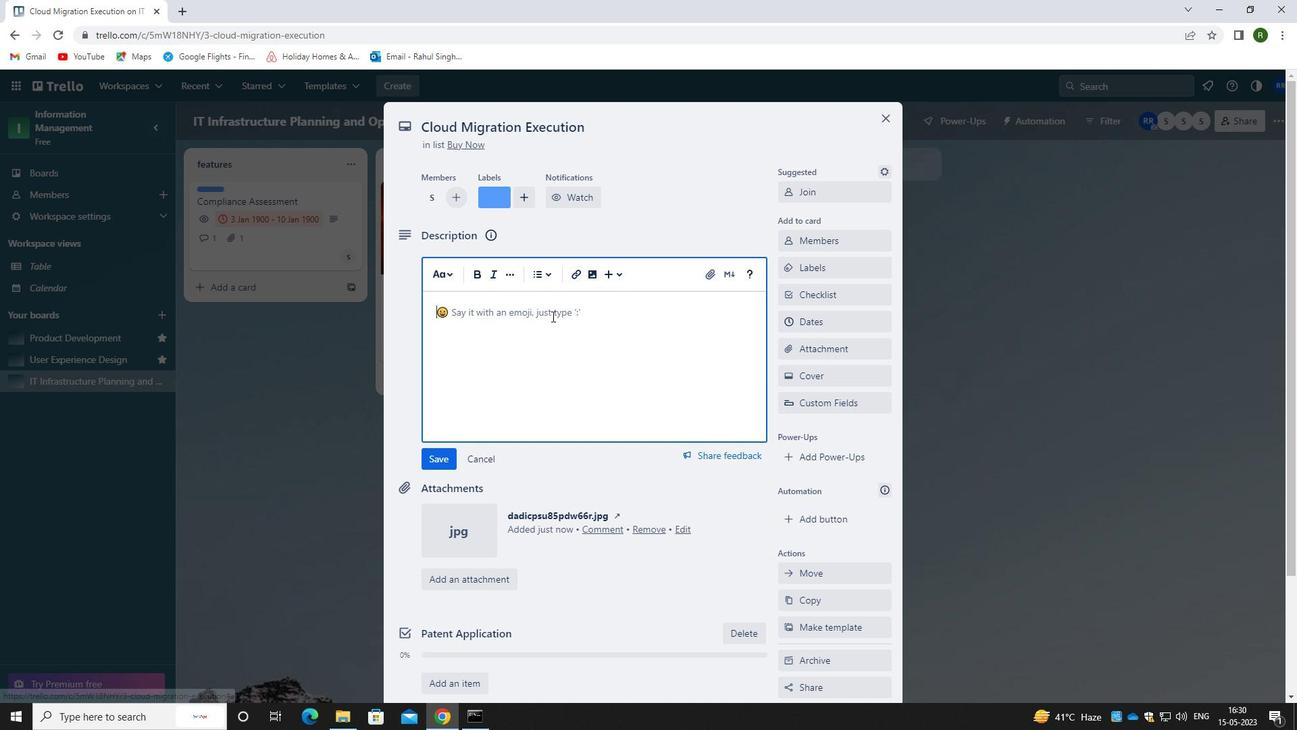
Action: Key pressed <Key.caps_lock>T<Key.caps_lock>H<Key.backspace><Key.backspace>D<Key.caps_lock>EVE<Key.backspace><Key.backspace><Key.backspace><Key.backspace>D<Key.caps_lock>EVELOP<Key.space>AND<Key.space>LAUNCH<Key.space>NEW<Key.space>REFERRAL<Key.space>PROGRAM<Key.space>FOR<Key.space>NEW<Key.space>CUSTOMES.<Key.backspace><Key.backspace>RS,<Key.backspace>.
Screenshot: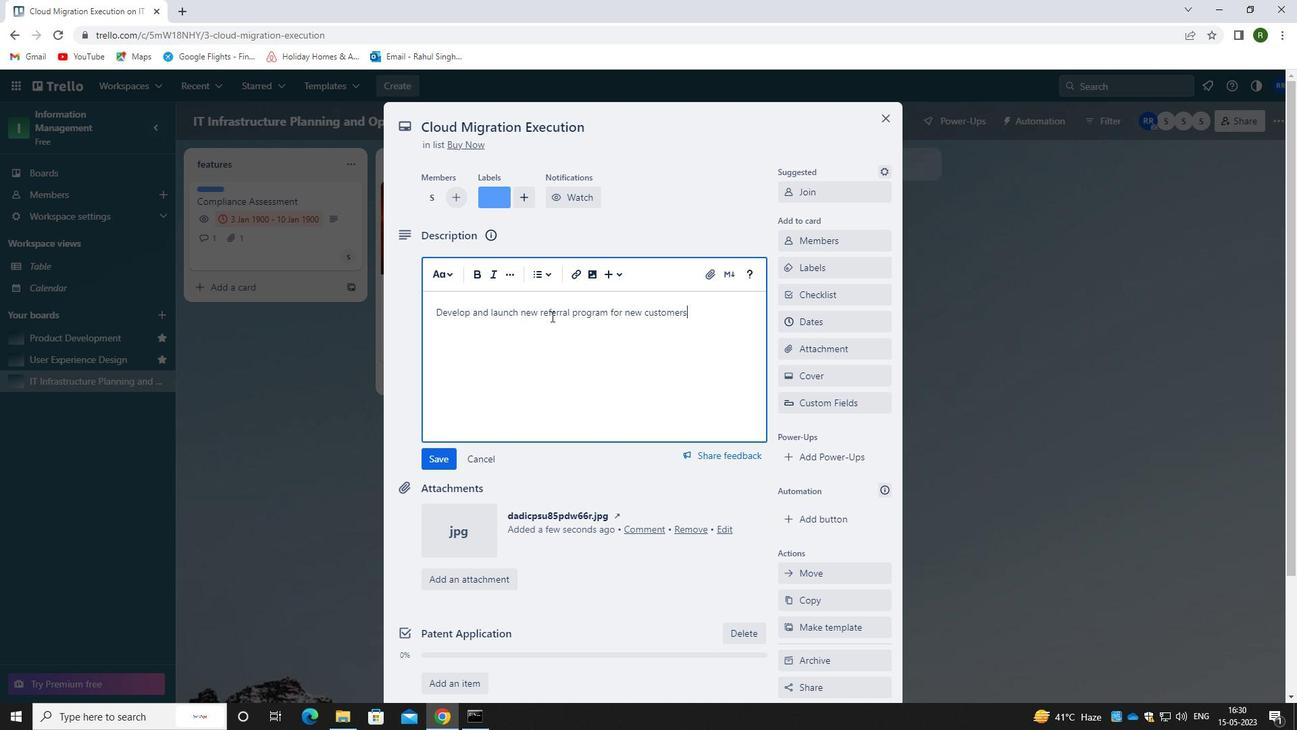 
Action: Mouse moved to (438, 452)
Screenshot: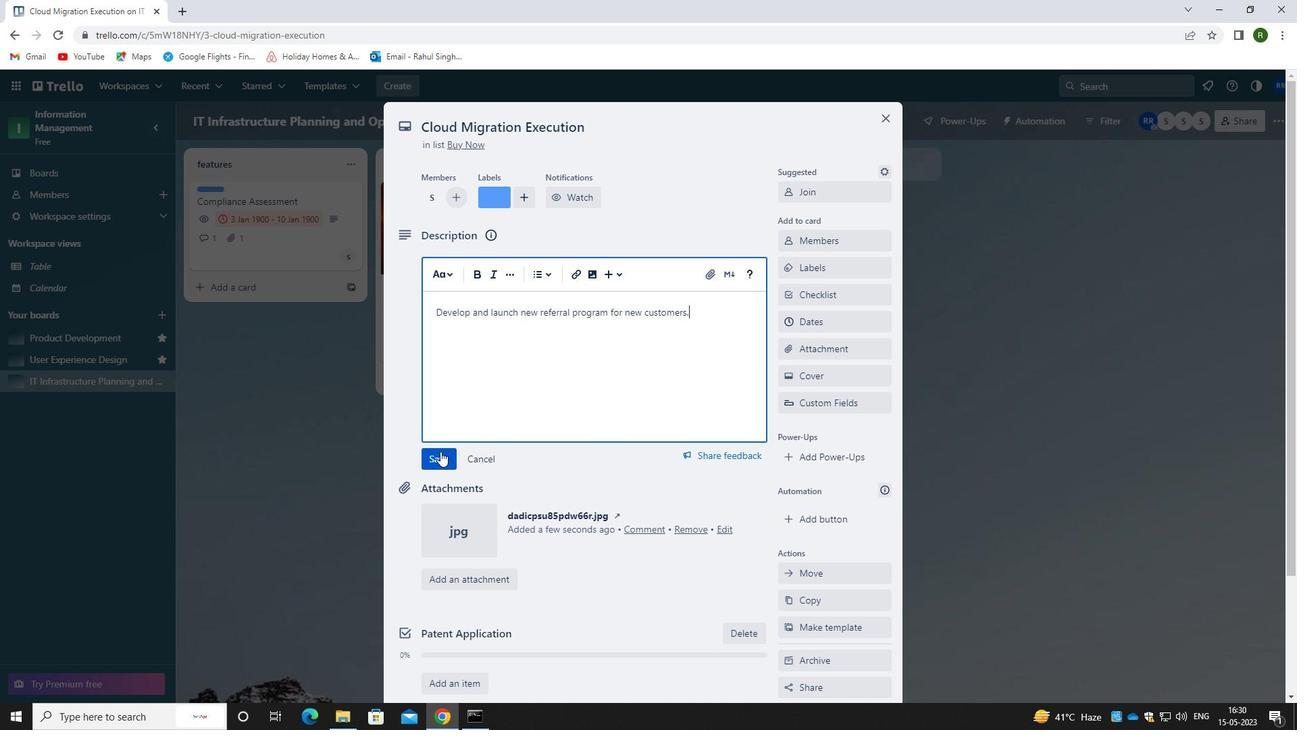 
Action: Mouse pressed left at (438, 452)
Screenshot: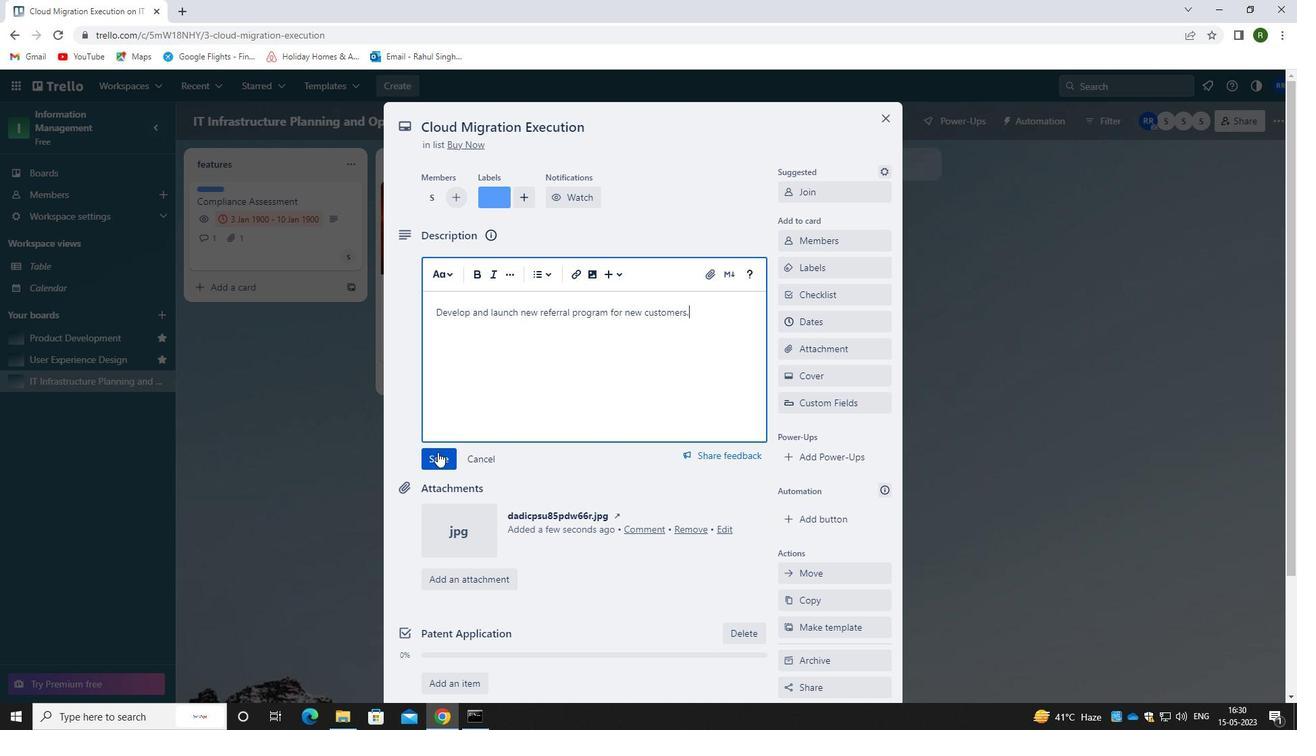
Action: Mouse moved to (486, 569)
Screenshot: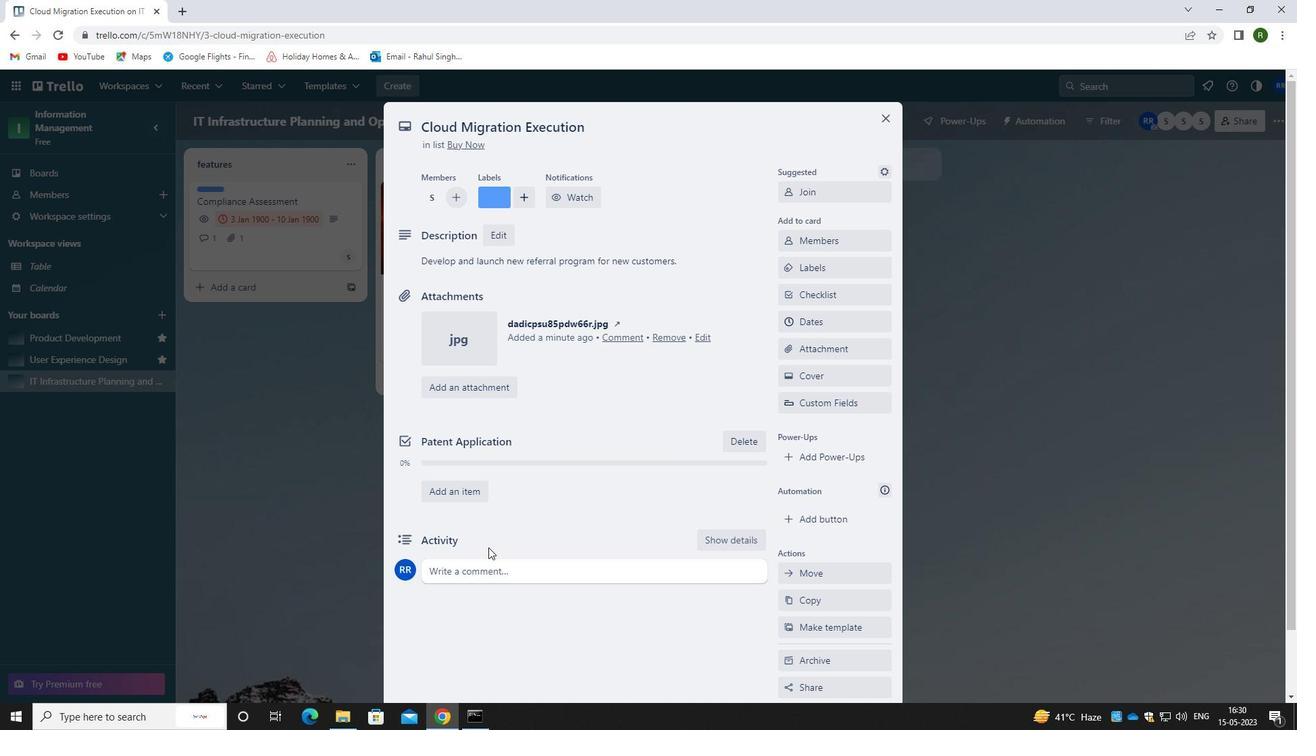 
Action: Mouse pressed left at (486, 569)
Screenshot: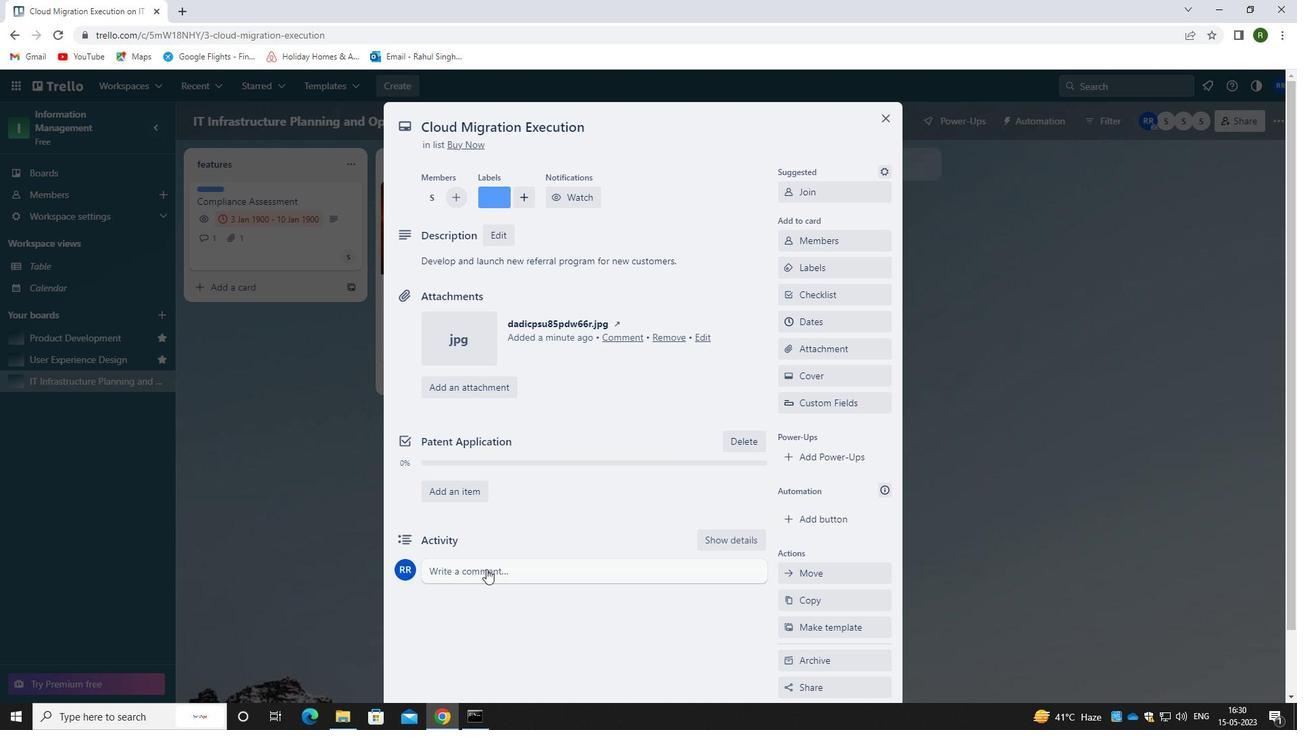 
Action: Mouse moved to (486, 609)
Screenshot: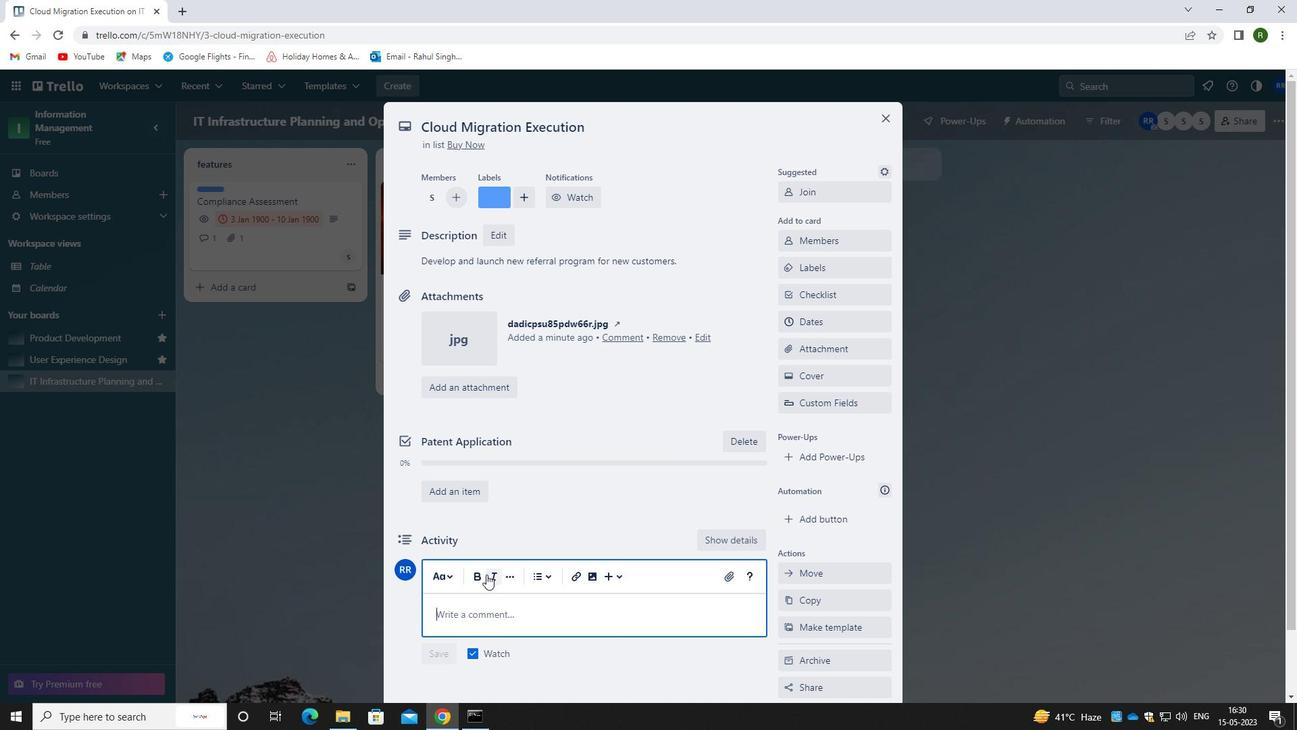 
Action: Mouse pressed left at (486, 609)
Screenshot: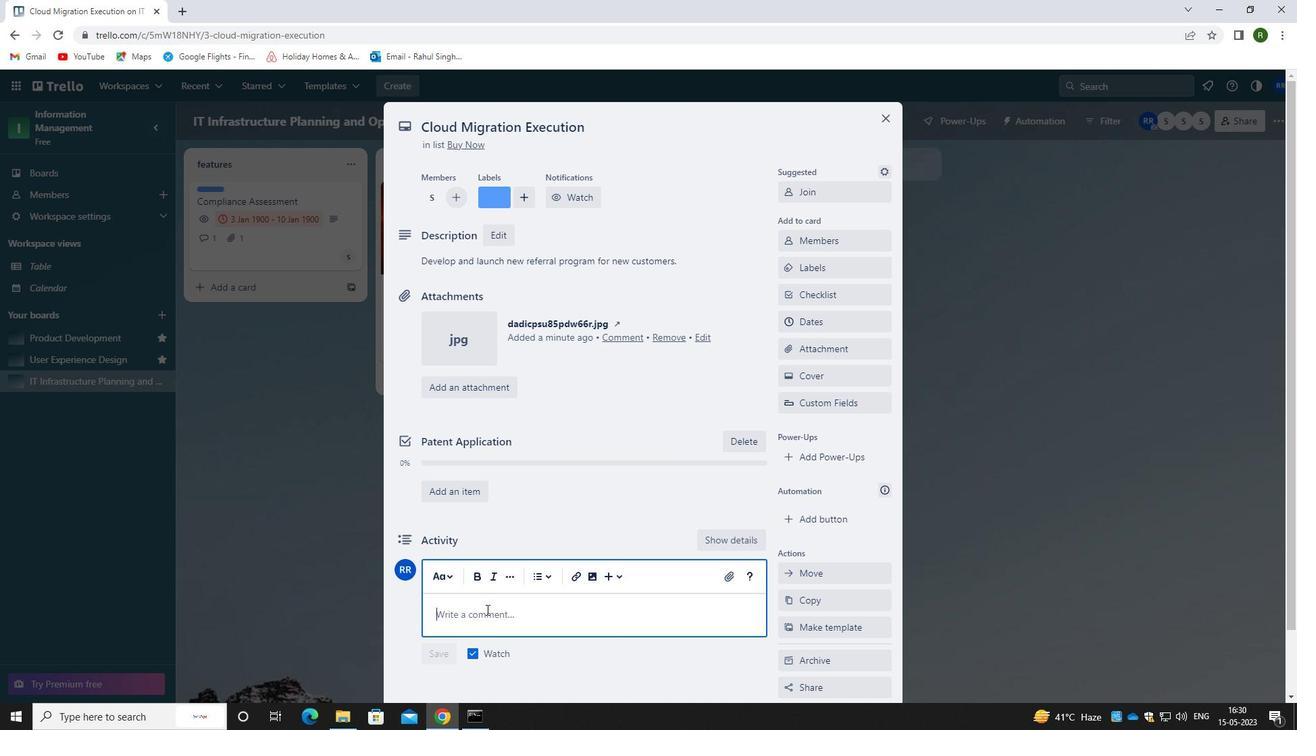 
Action: Mouse moved to (482, 597)
Screenshot: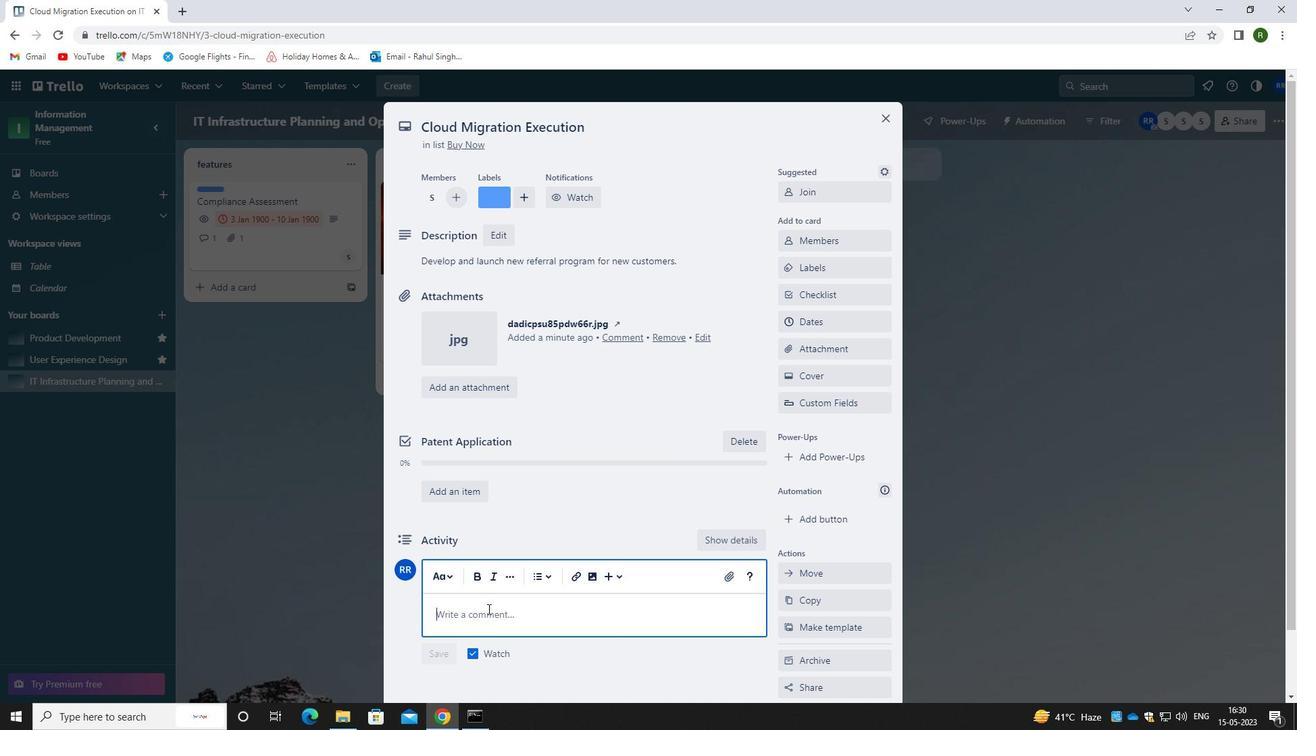 
Action: Key pressed <Key.caps_lock>T<Key.caps_lock>HIS<Key.space>TASK<Key.space>R<Key.backspace>PRESENTS<Key.space>AN<Key.space>OPPORTUNITY<Key.space>TO<Key.space>DEMONSTRATE<Key.space>OUR<Key.space>LEADERSHIP<Key.space>AND<Key.space>DECISION<Key.space>MAKING<Key.space>SKILLS,<Key.space>MAKING<Key.space>INFORMED<Key.space>CHOICES<Key.space>AND<Key.space>TAKING<Key.space>ACTIONS
Screenshot: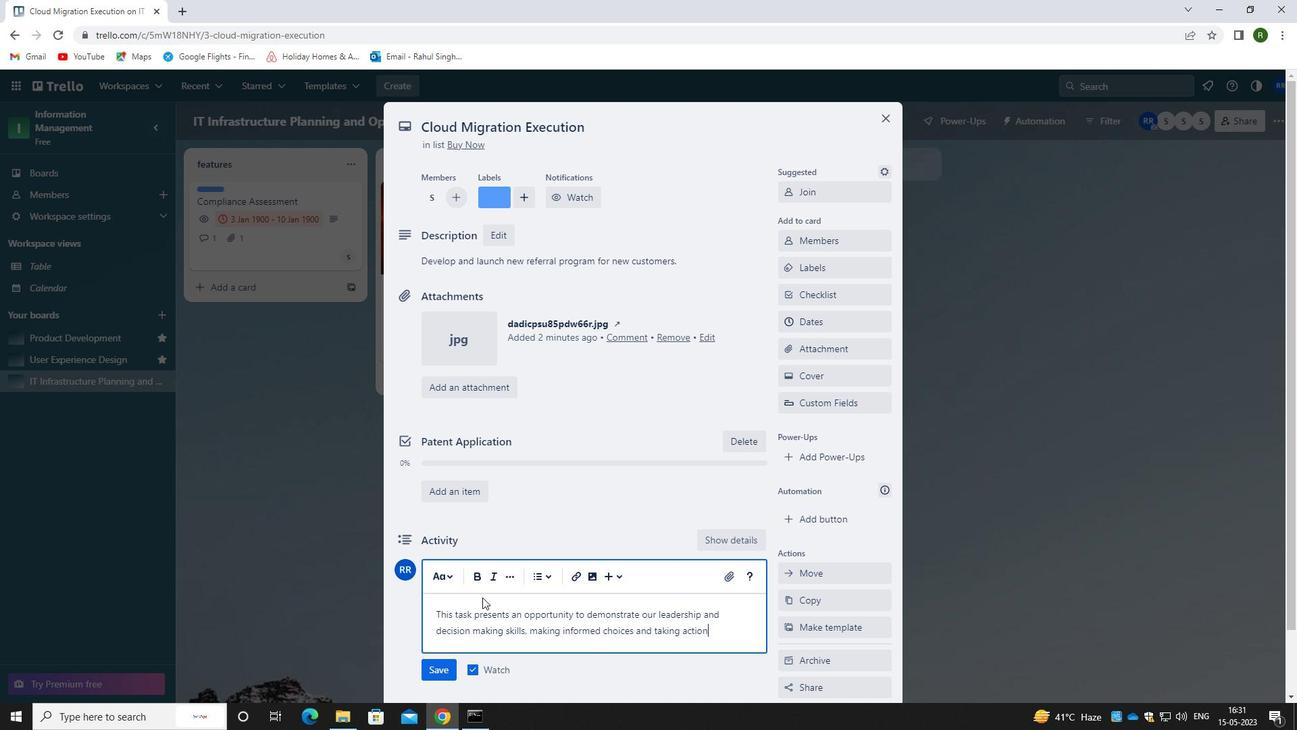 
Action: Mouse moved to (446, 676)
Screenshot: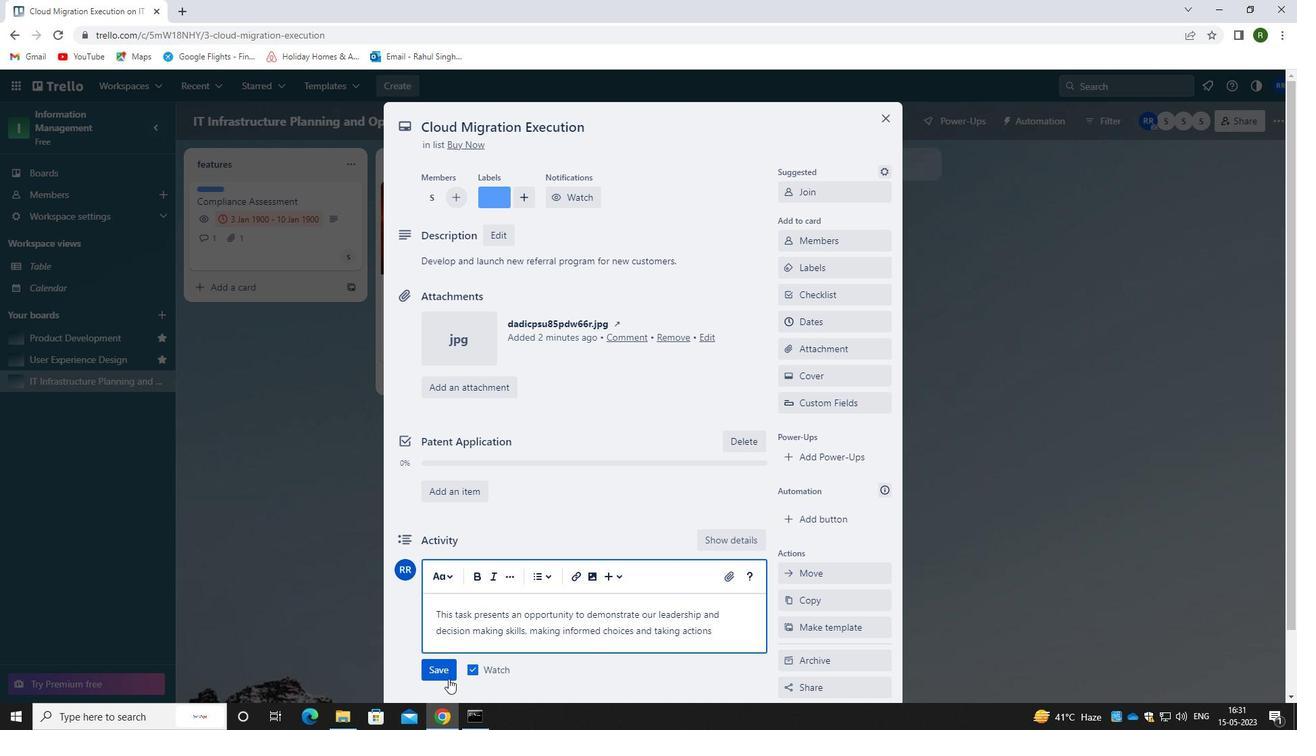 
Action: Mouse pressed left at (446, 676)
Screenshot: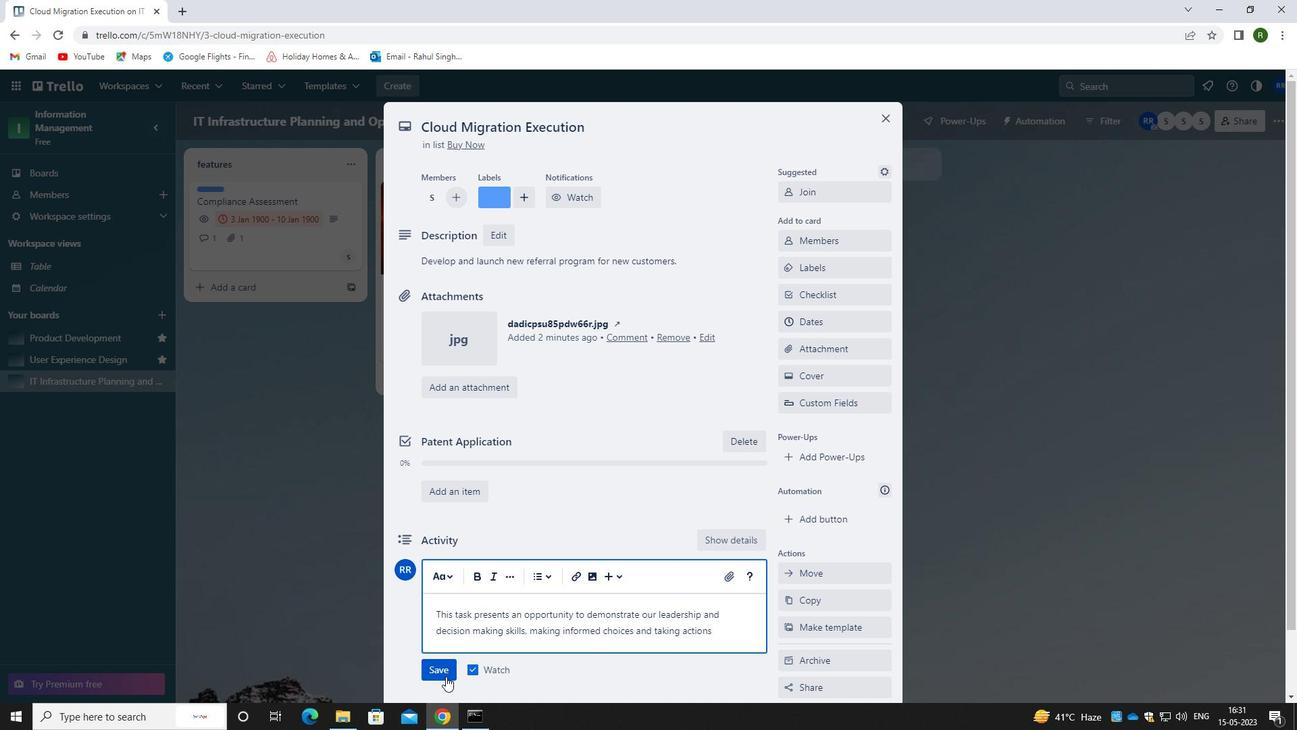 
Action: Mouse moved to (822, 322)
Screenshot: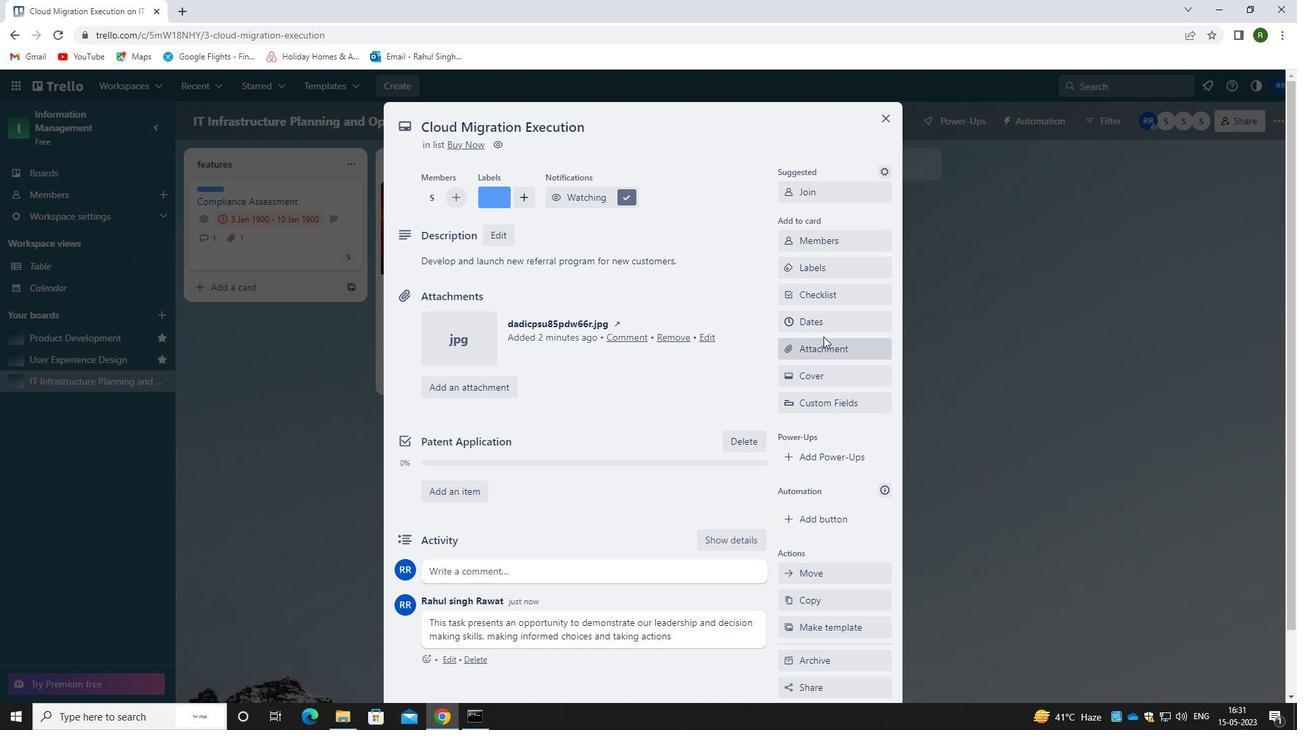 
Action: Mouse pressed left at (822, 322)
Screenshot: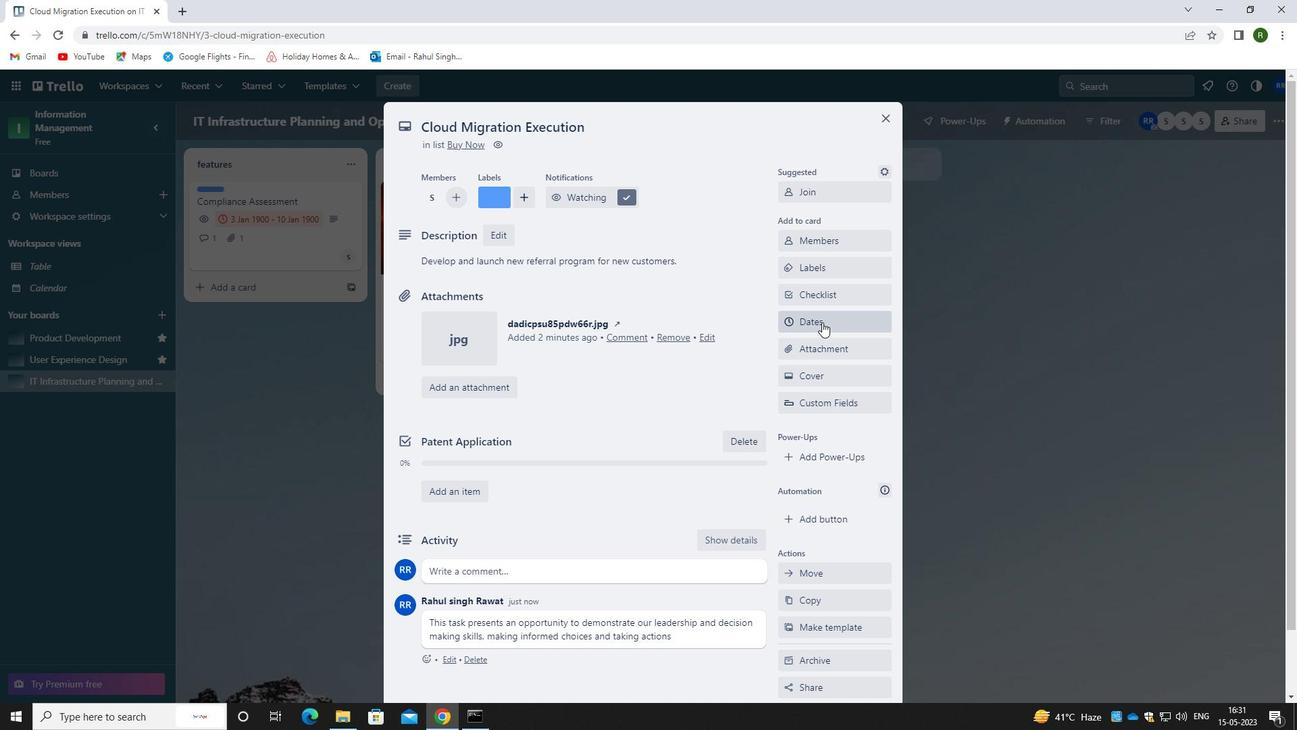 
Action: Mouse moved to (788, 365)
Screenshot: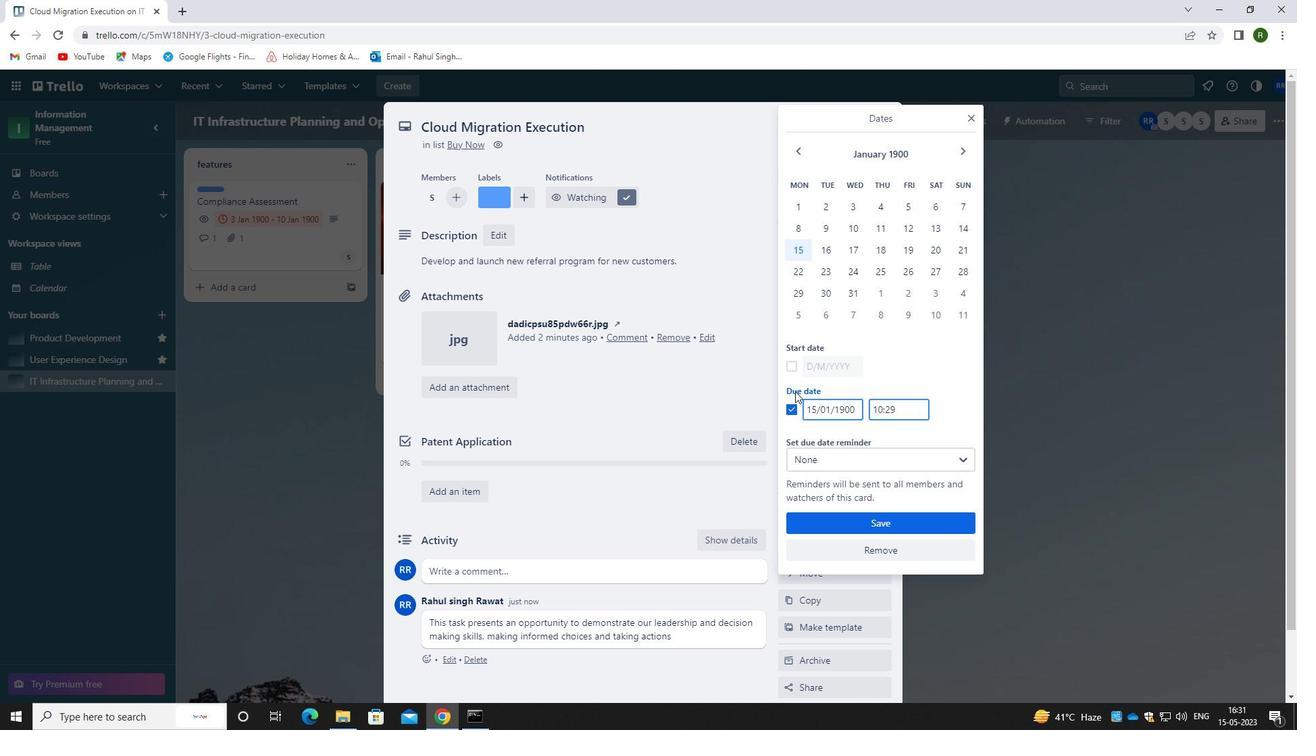 
Action: Mouse pressed left at (788, 365)
Screenshot: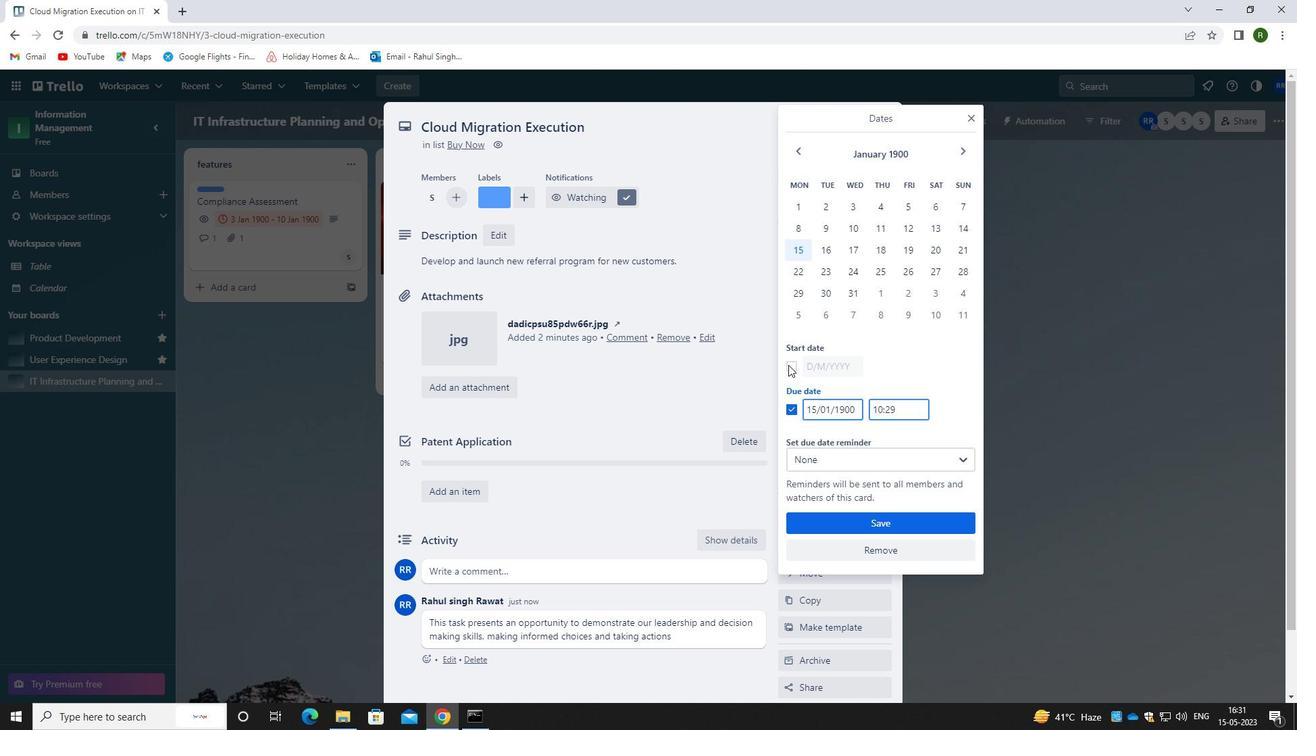 
Action: Mouse moved to (865, 359)
Screenshot: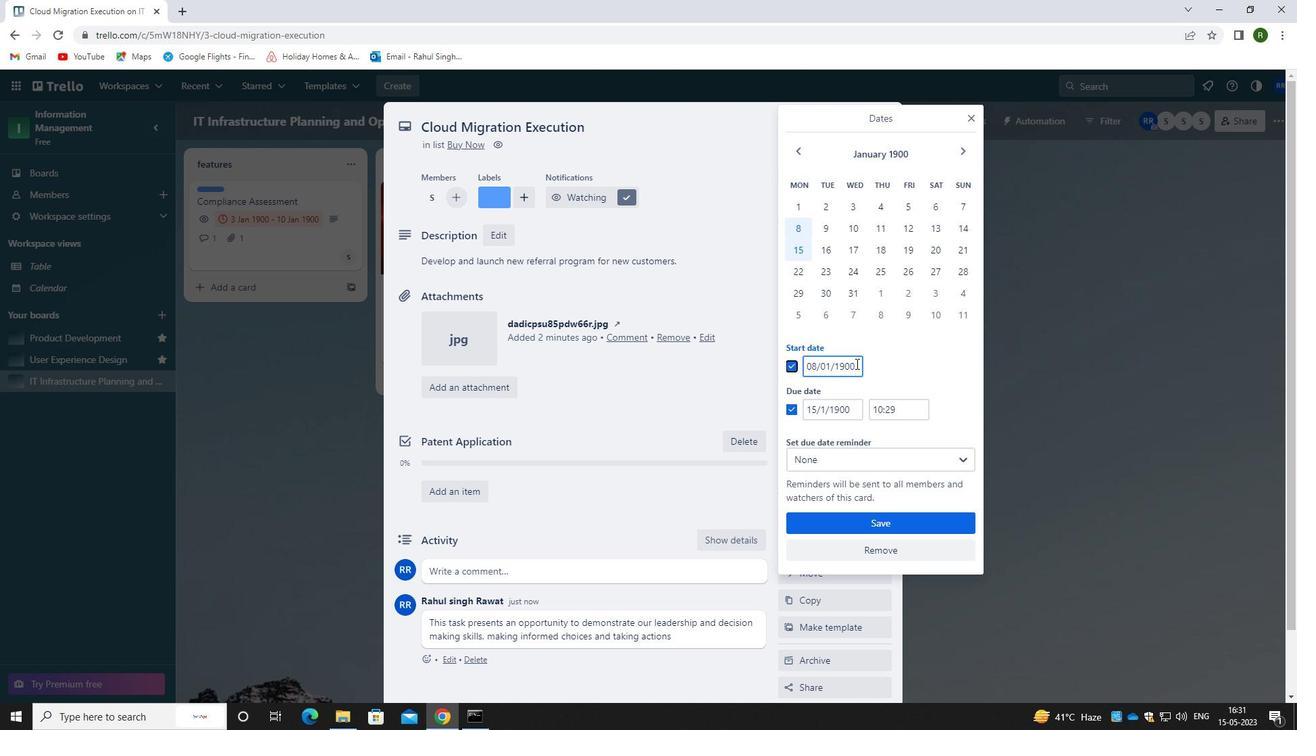 
Action: Mouse pressed left at (865, 359)
Screenshot: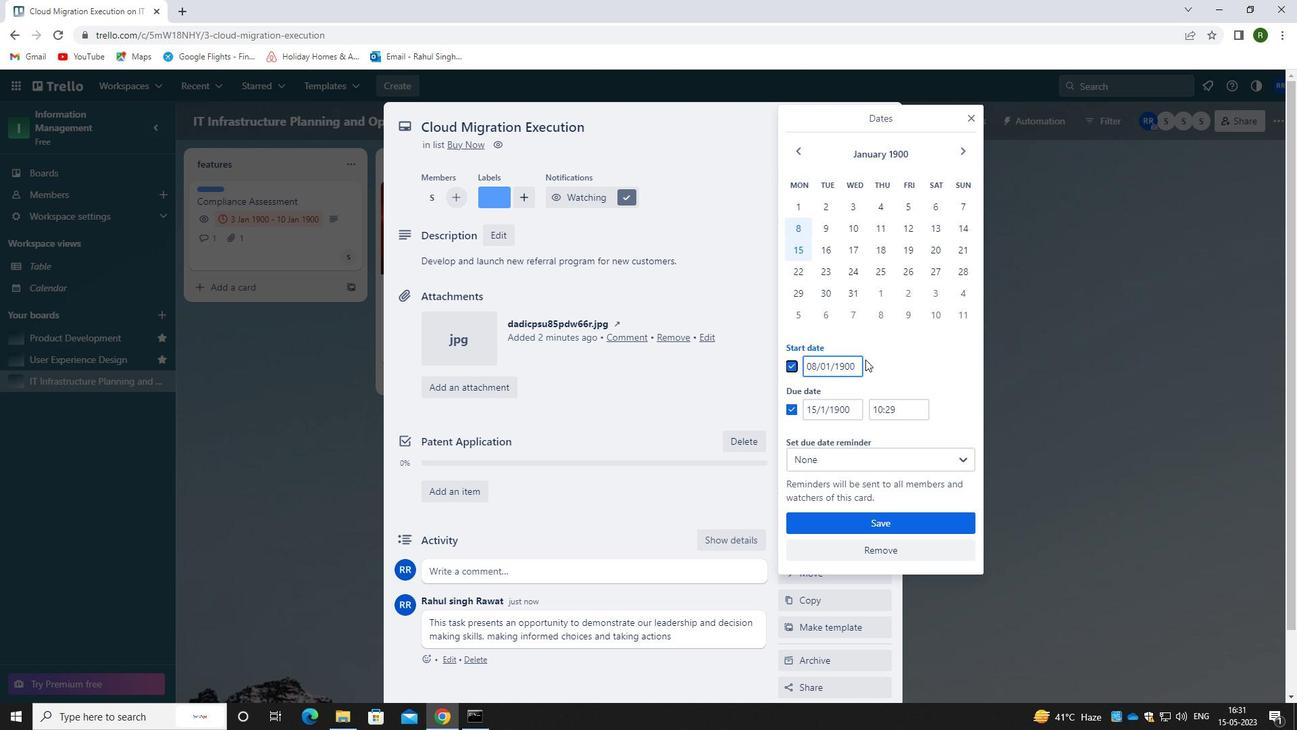 
Action: Mouse moved to (845, 365)
Screenshot: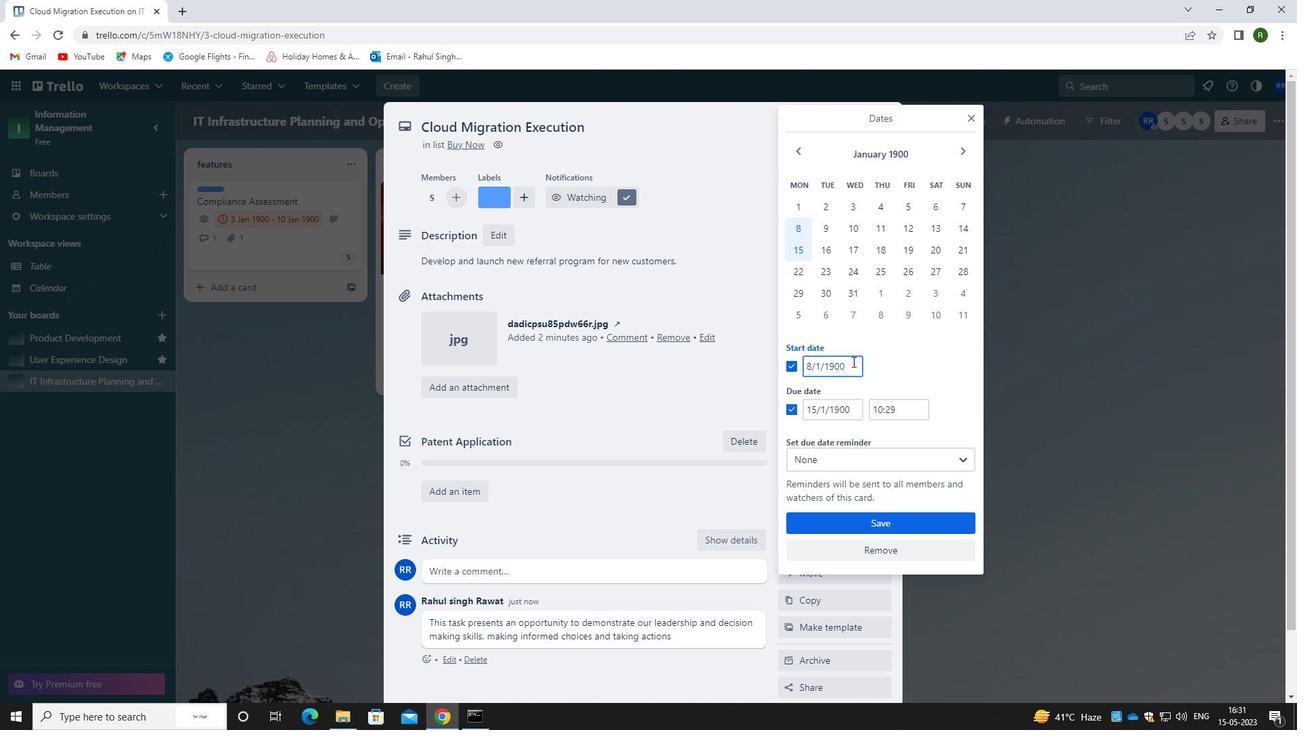 
Action: Mouse pressed left at (845, 365)
Screenshot: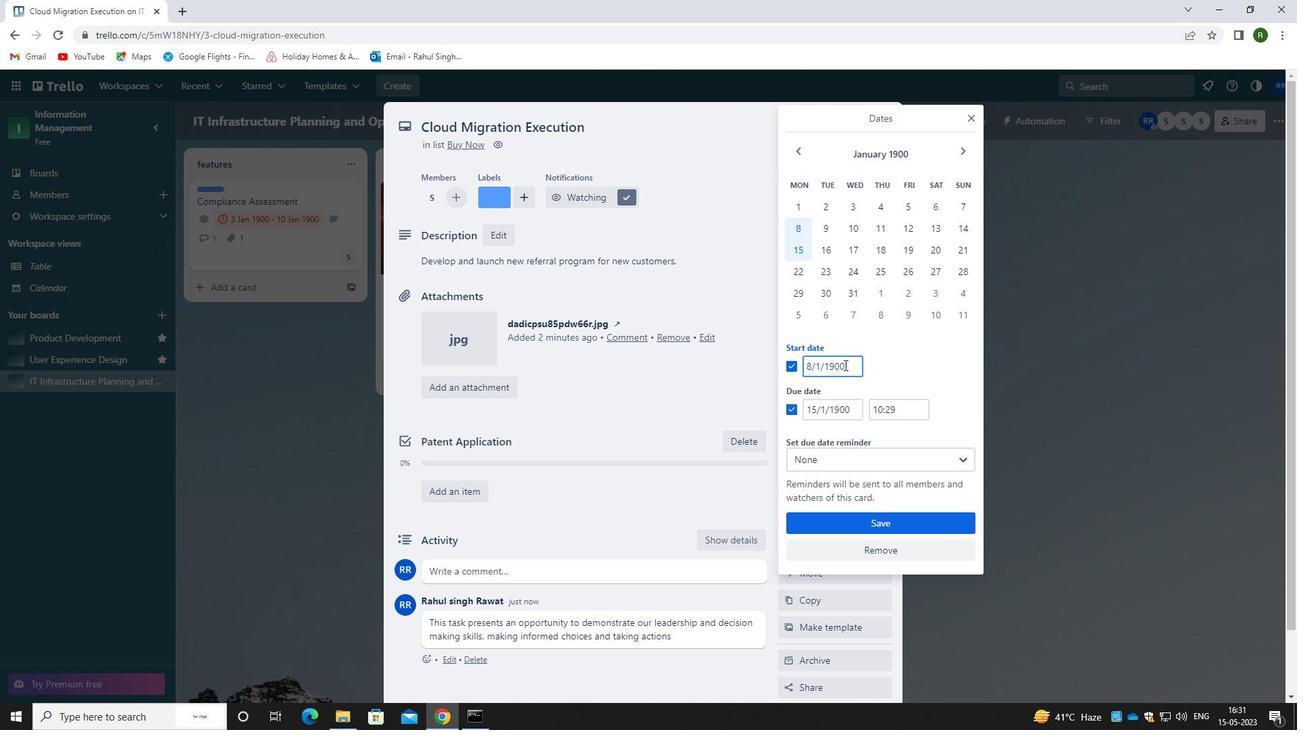 
Action: Mouse moved to (804, 364)
Screenshot: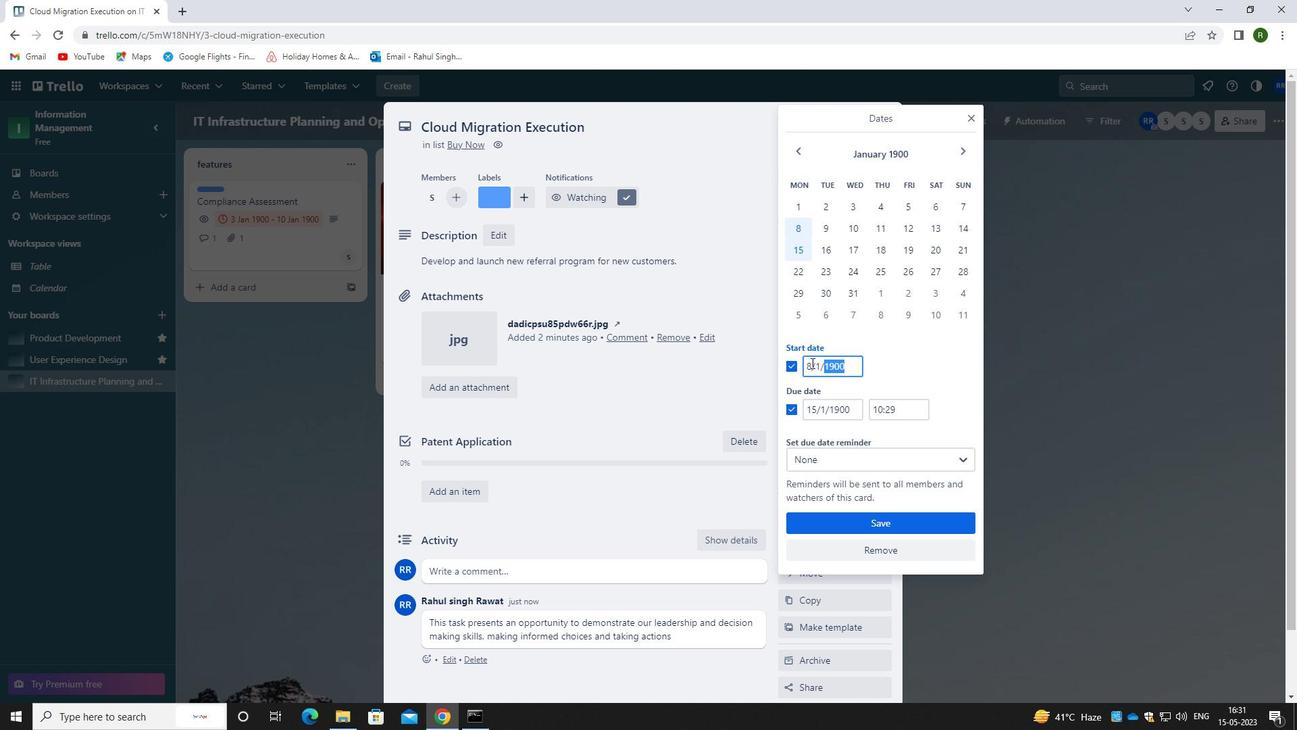 
Action: Key pressed <Key.backspace>9/1/1900
Screenshot: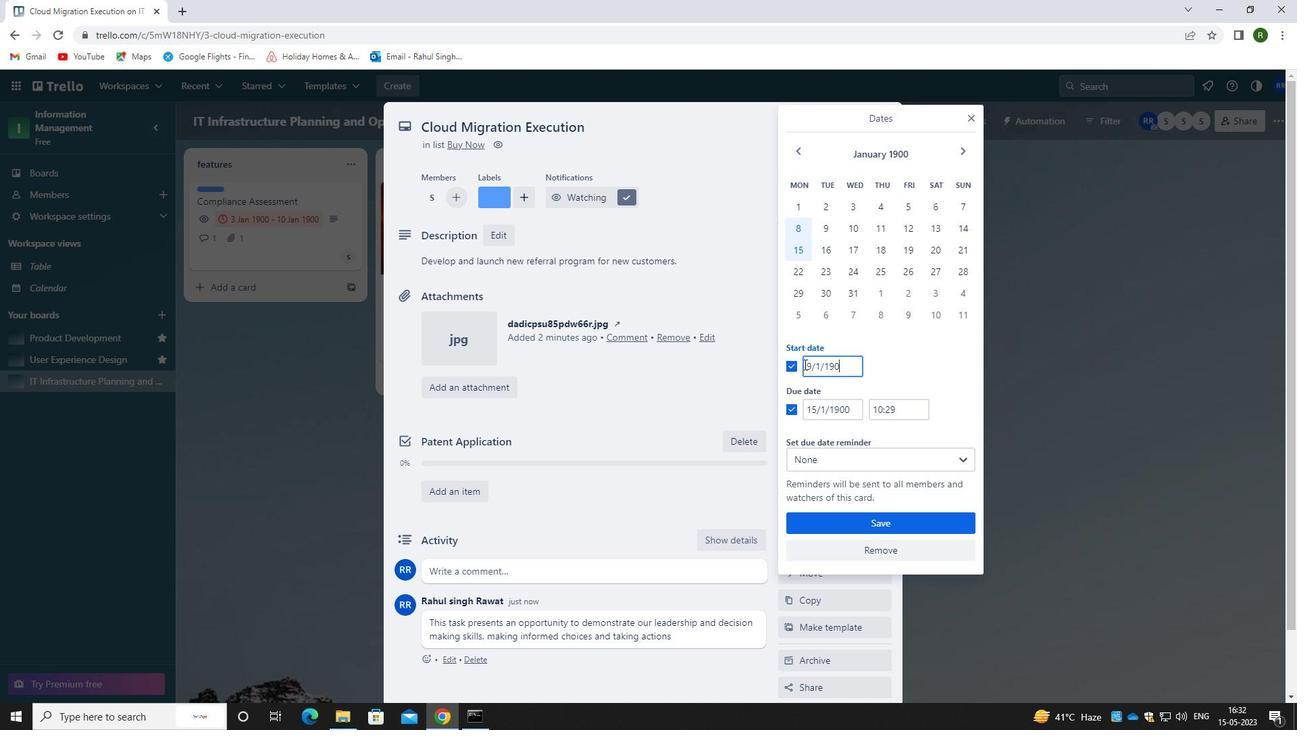 
Action: Mouse moved to (859, 409)
Screenshot: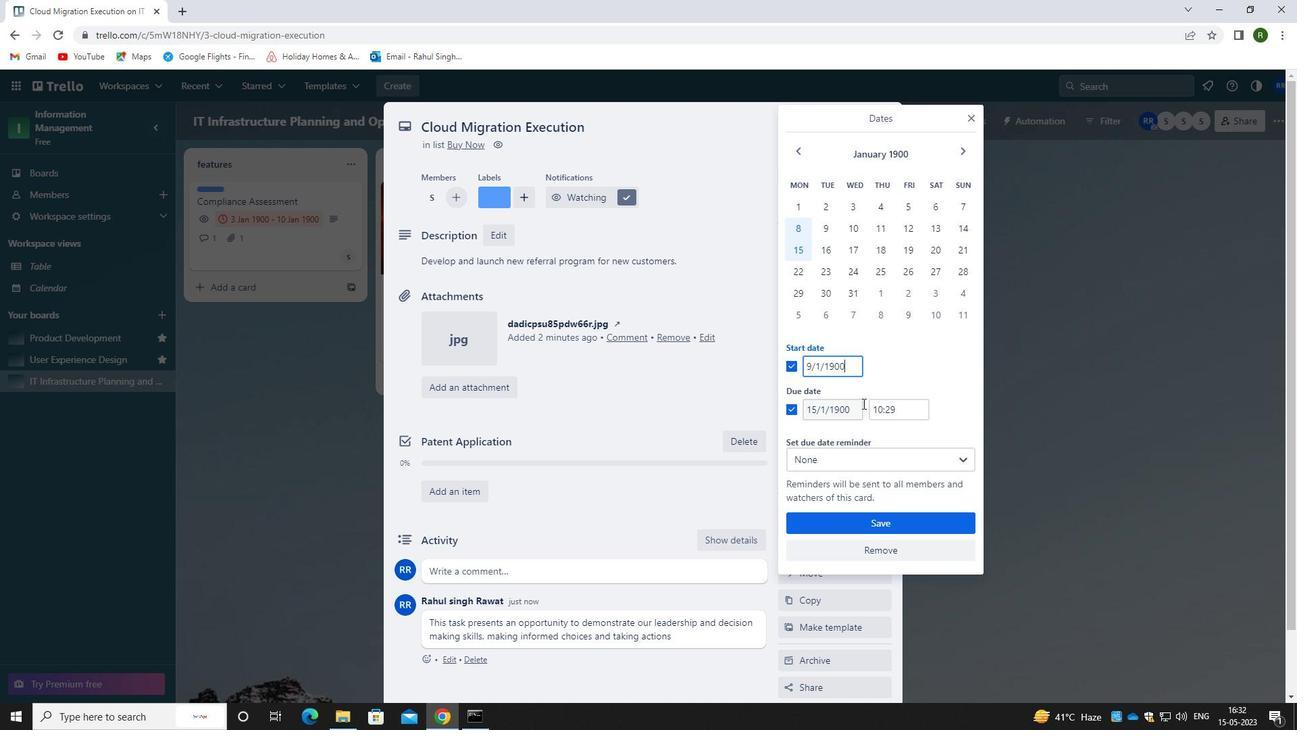 
Action: Mouse pressed left at (859, 409)
Screenshot: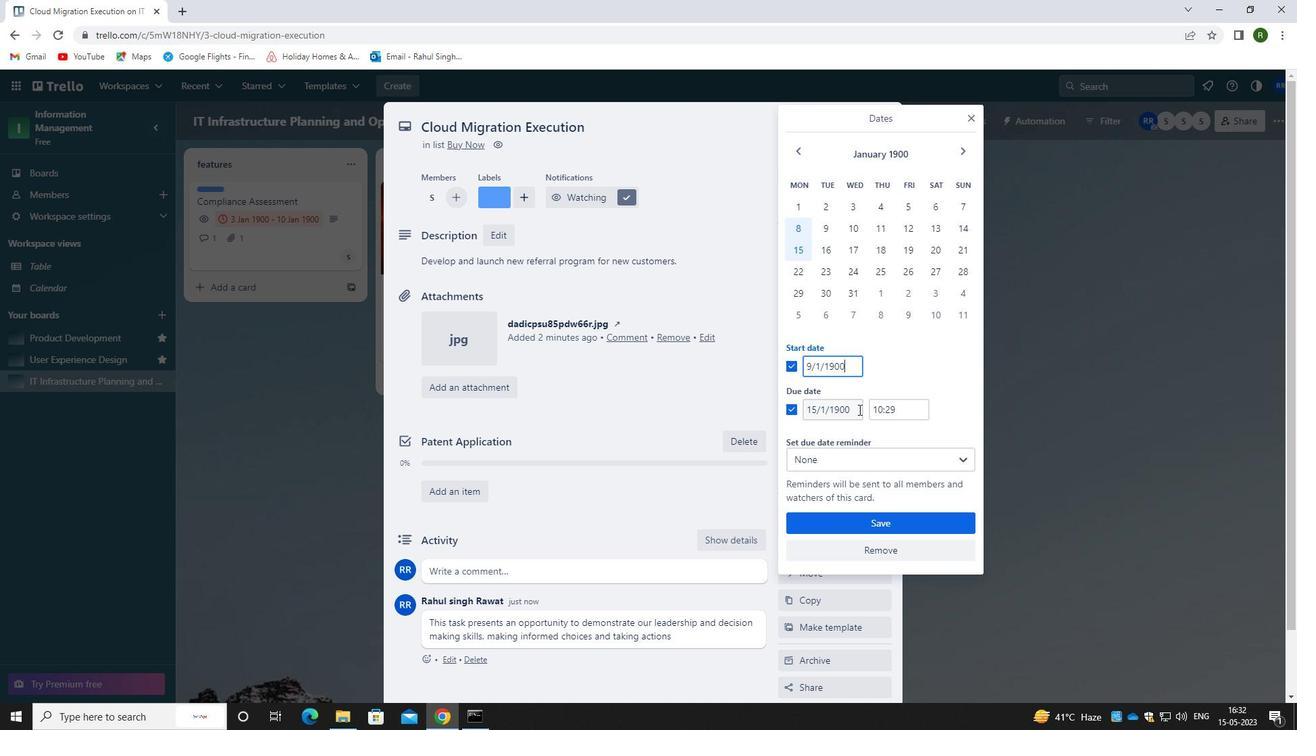 
Action: Mouse moved to (782, 416)
Screenshot: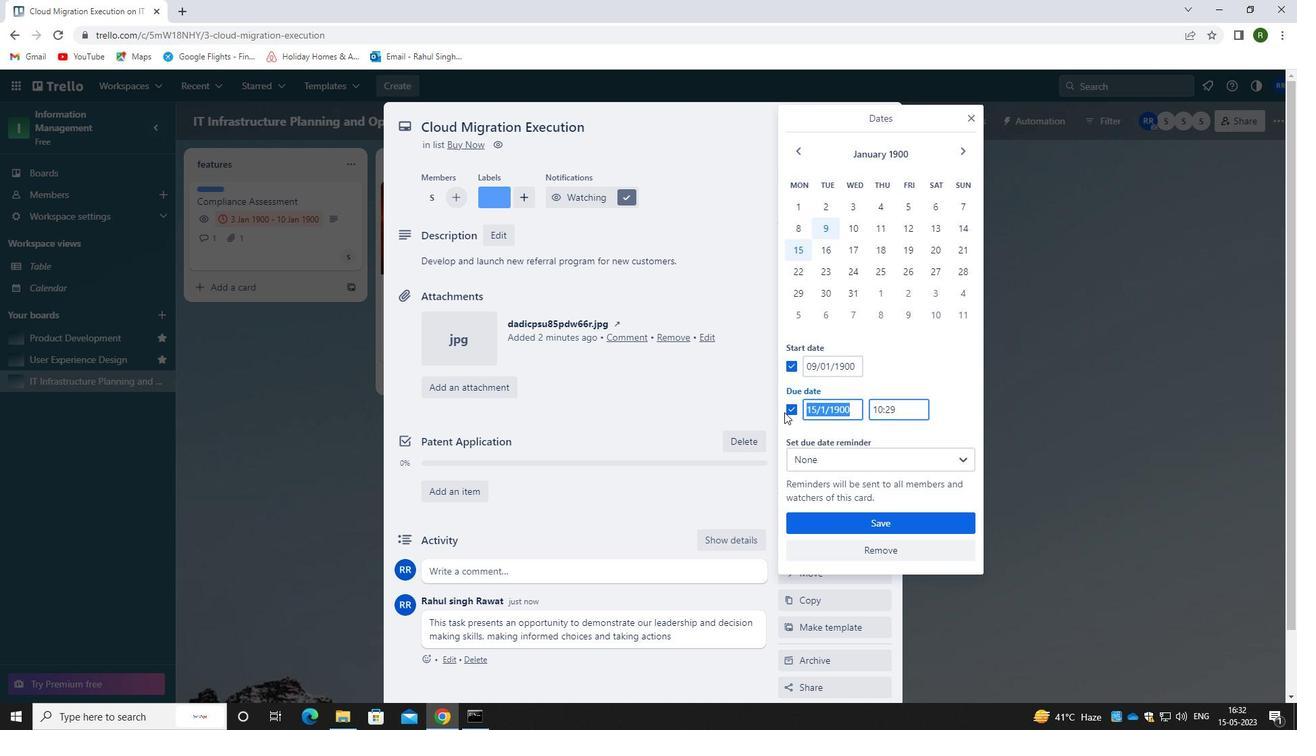 
Action: Key pressed 16/1/1900
Screenshot: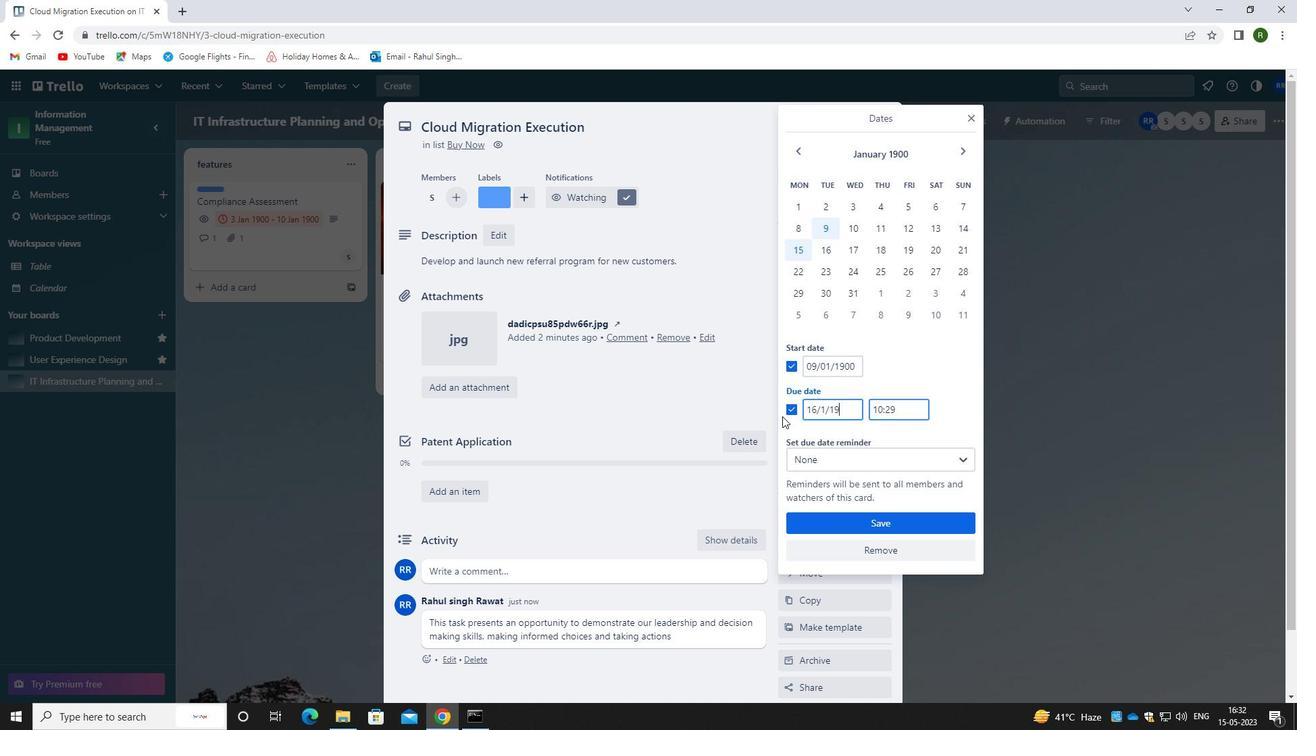
Action: Mouse moved to (885, 524)
Screenshot: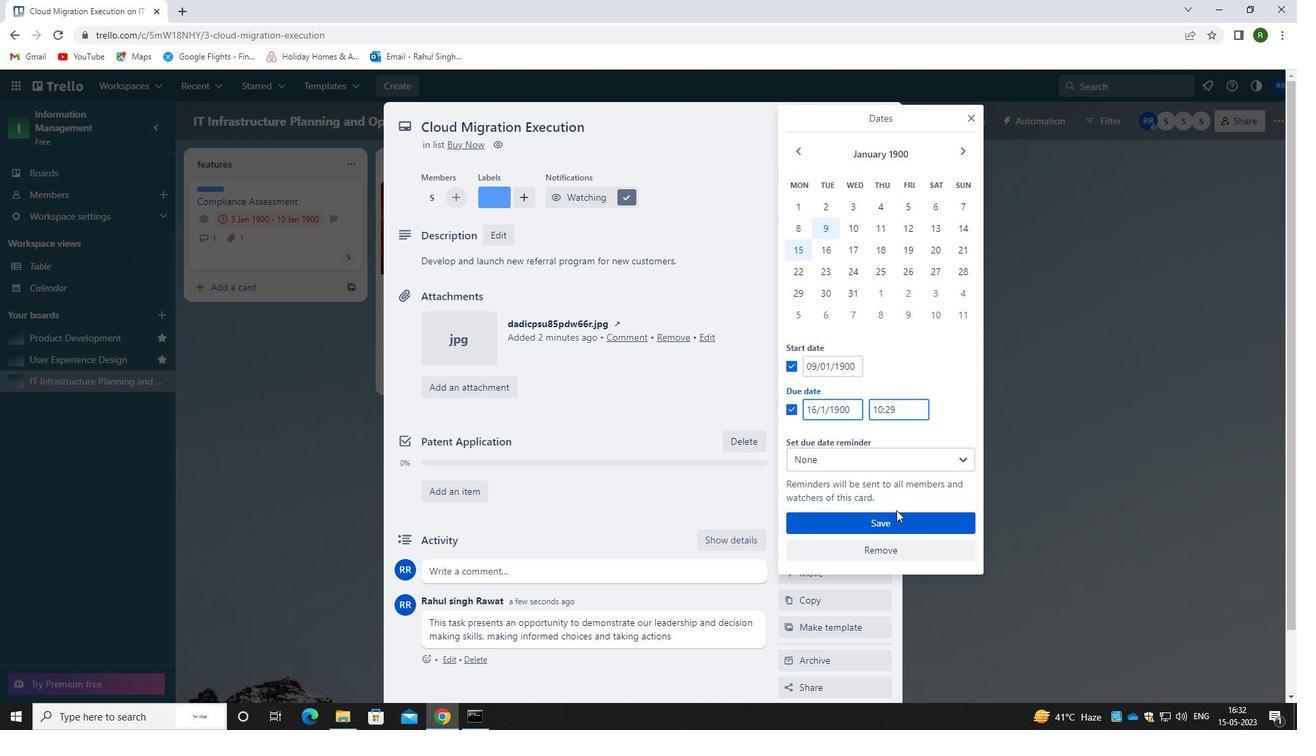 
Action: Mouse pressed left at (885, 524)
Screenshot: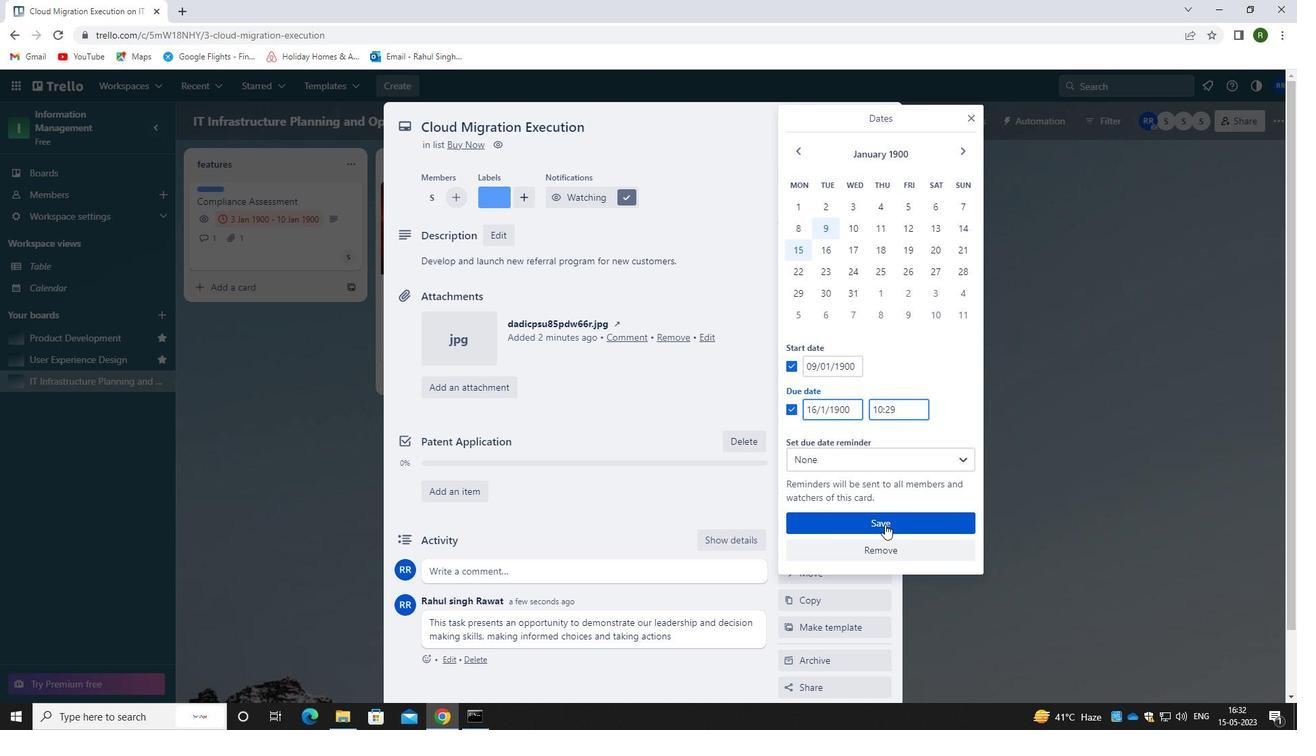 
Action: Mouse moved to (937, 417)
Screenshot: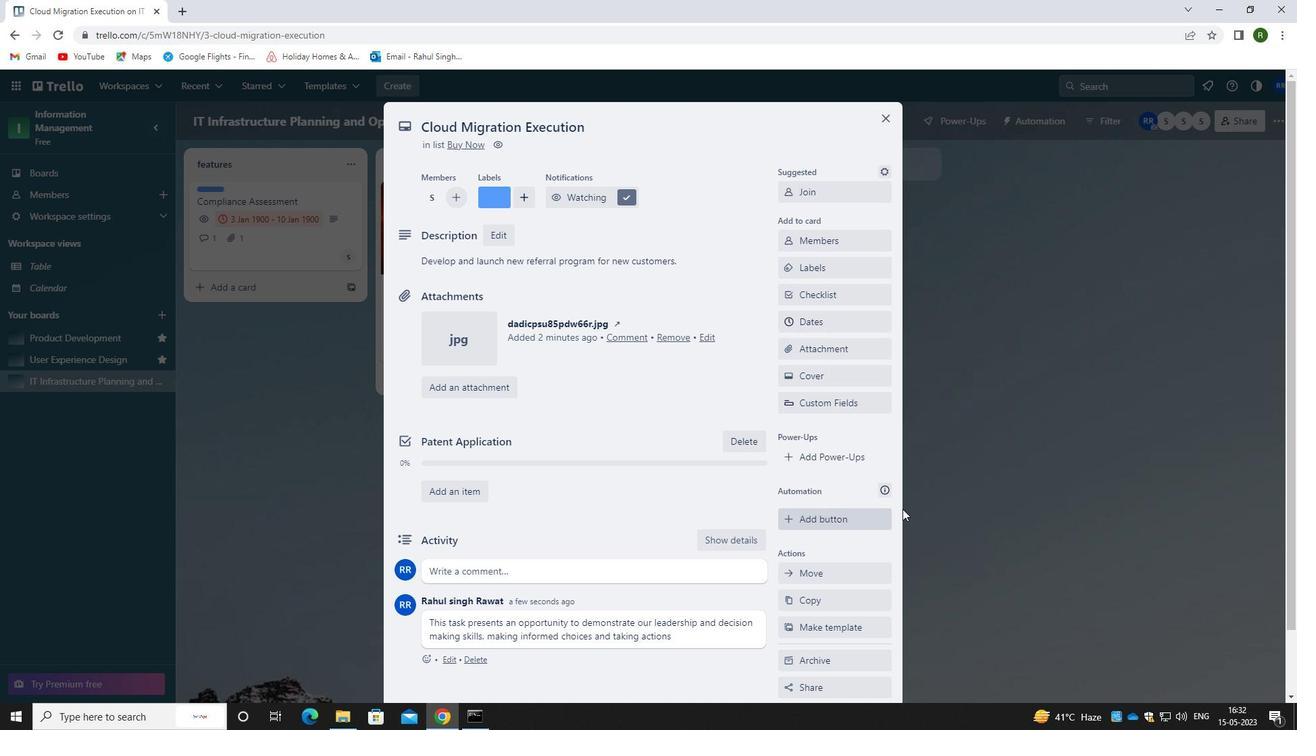 
Action: Mouse scrolled (937, 418) with delta (0, 0)
Screenshot: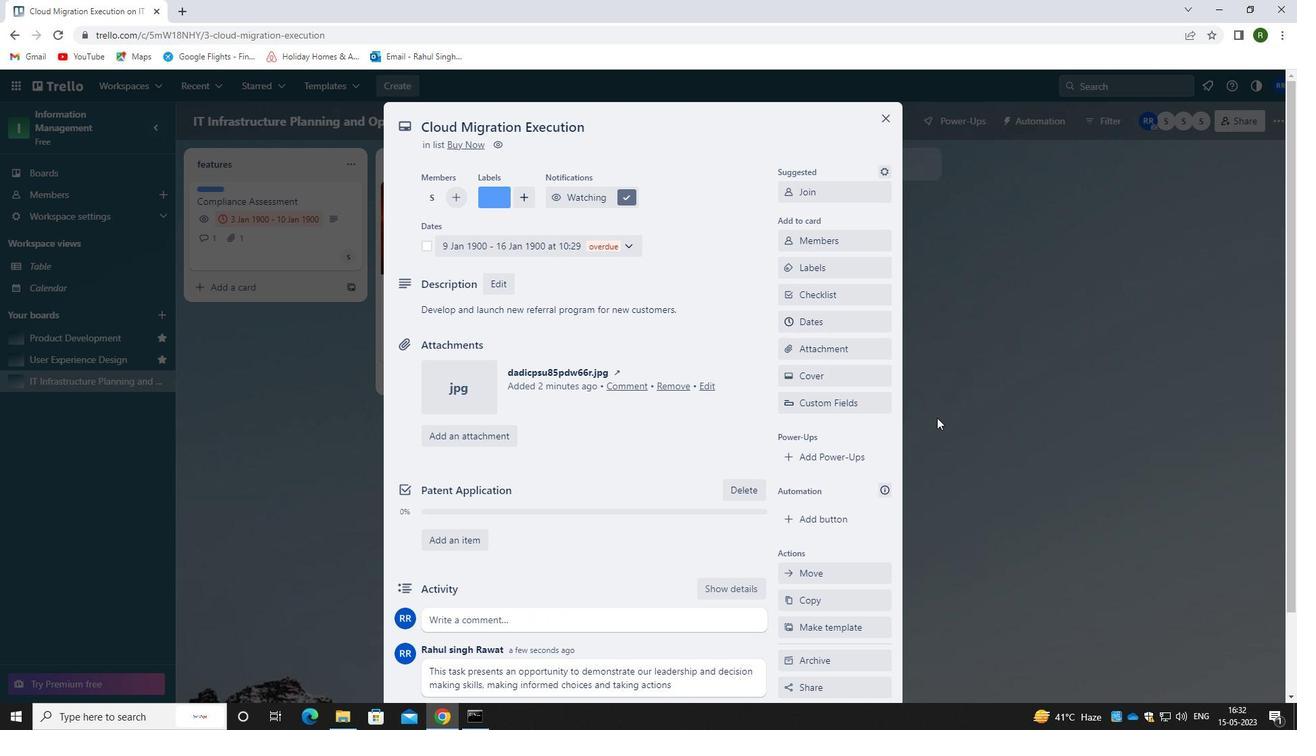 
Action: Mouse moved to (886, 117)
Screenshot: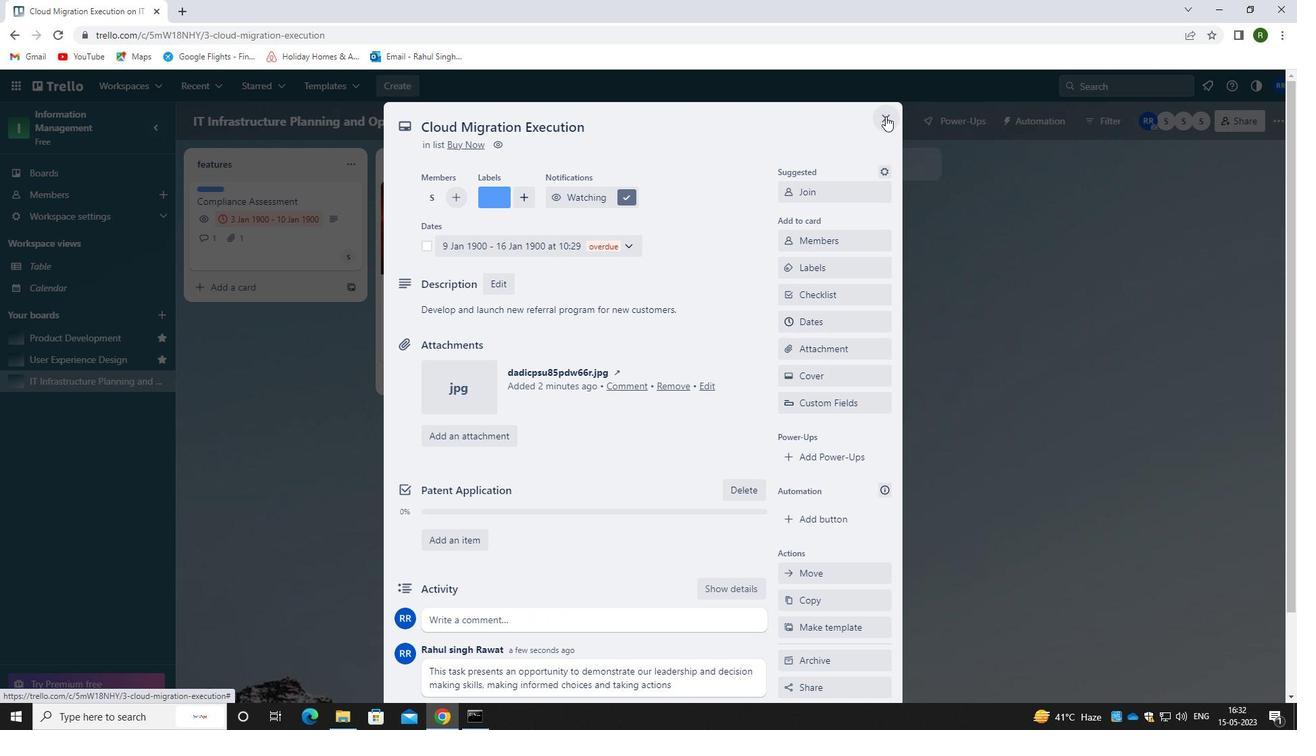 
Action: Mouse pressed left at (886, 117)
Screenshot: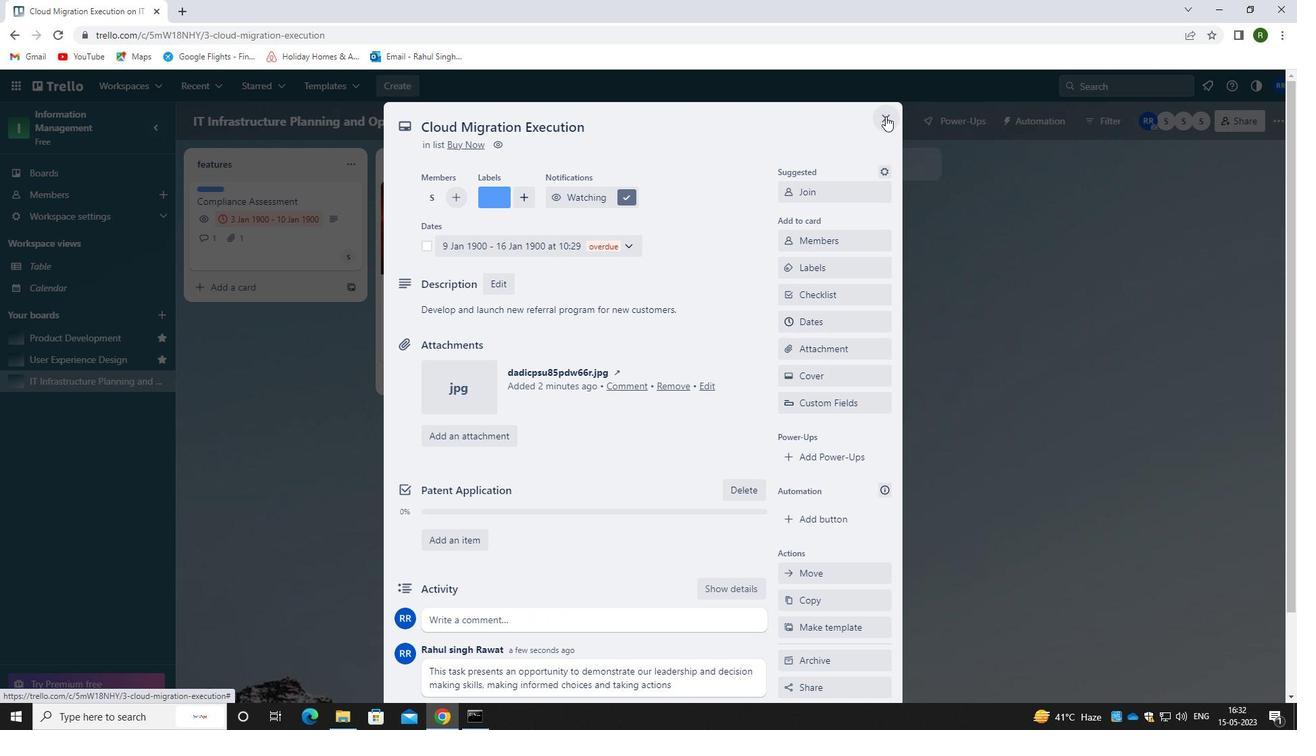
